 Task: For heading Calibri with Bold.  font size for heading24,  'Change the font style of data to'Bell MT.  and font size to 16,  Change the alignment of both headline & data to Align middle & Align Center.  In the sheet  analysisSalesPerformance_2023
Action: Mouse moved to (157, 126)
Screenshot: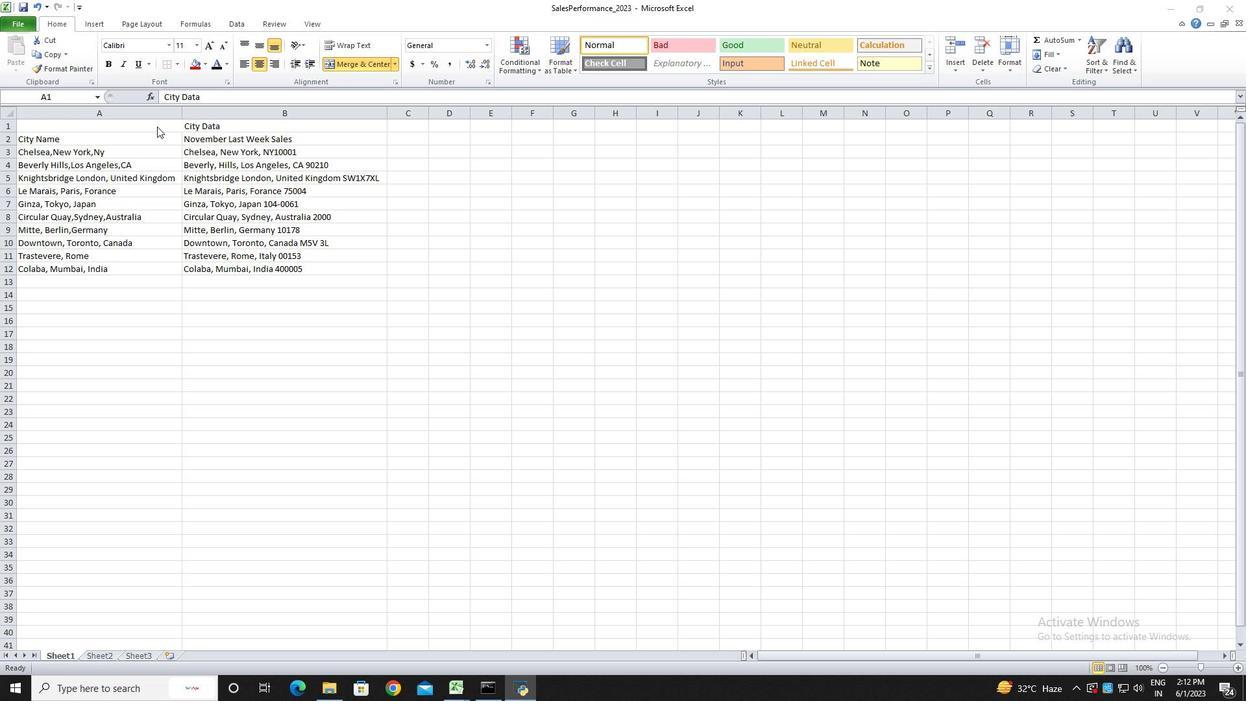 
Action: Mouse pressed left at (157, 126)
Screenshot: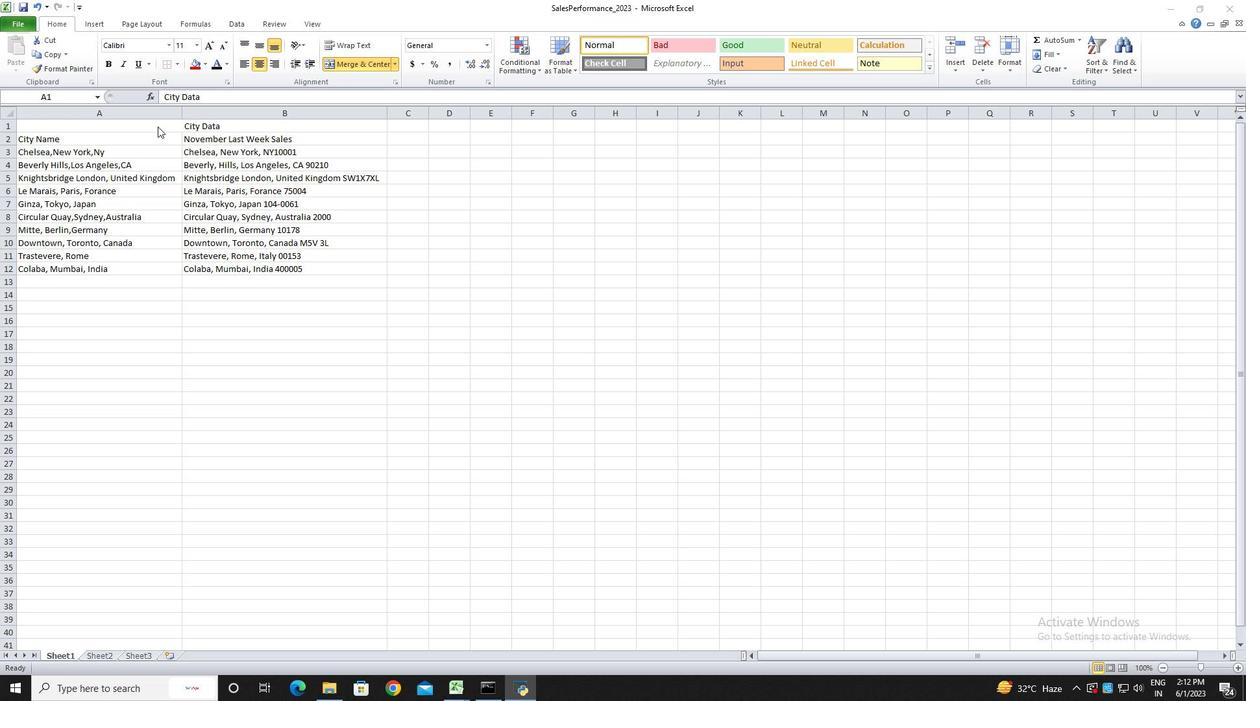 
Action: Mouse moved to (168, 46)
Screenshot: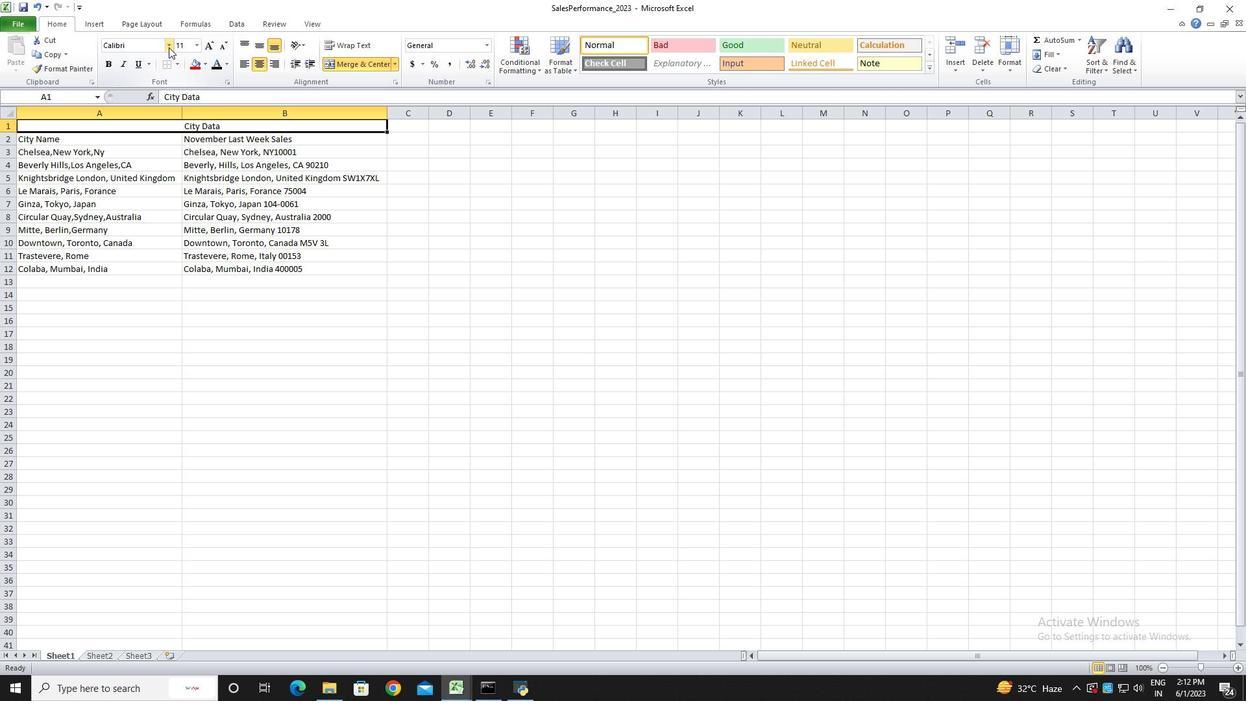 
Action: Mouse pressed left at (168, 46)
Screenshot: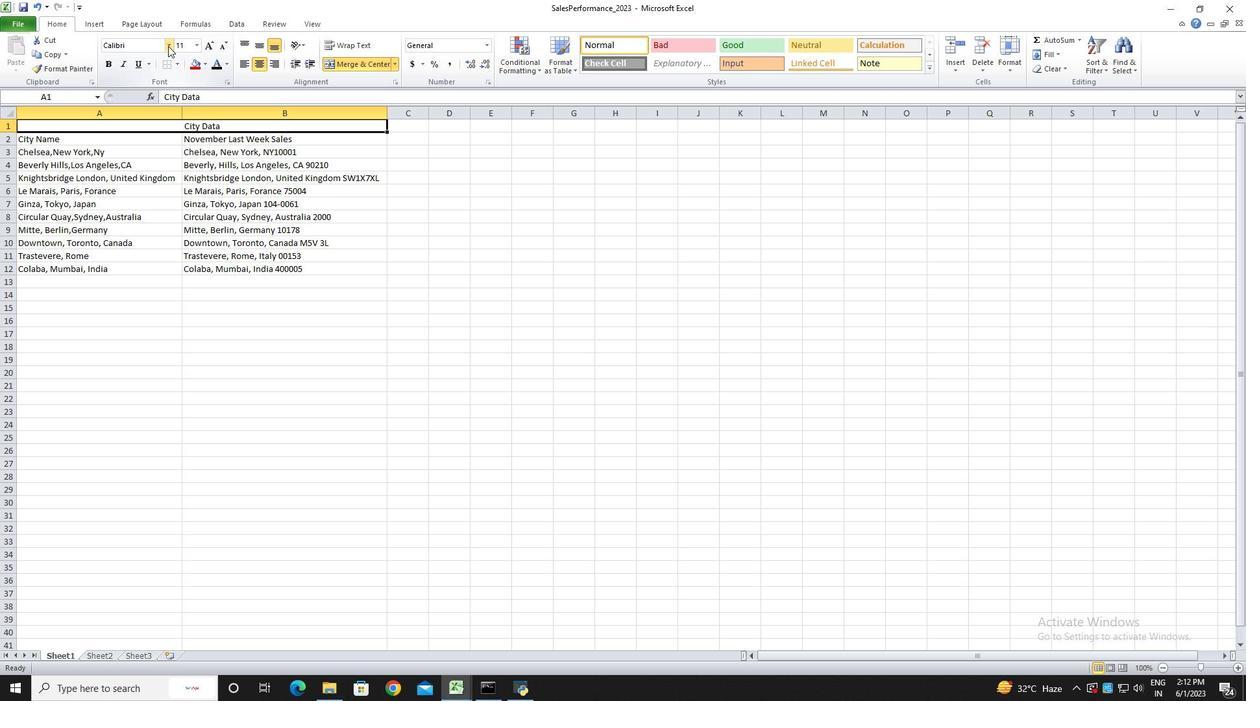 
Action: Mouse moved to (159, 95)
Screenshot: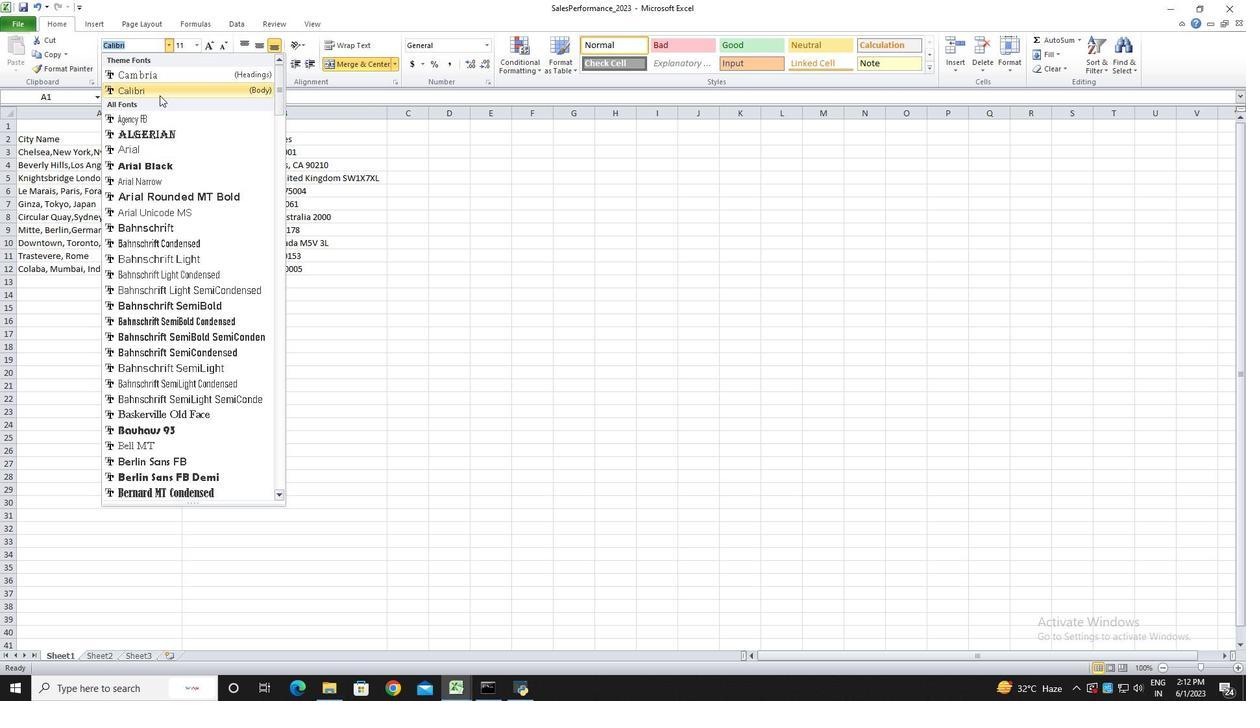 
Action: Mouse pressed left at (159, 95)
Screenshot: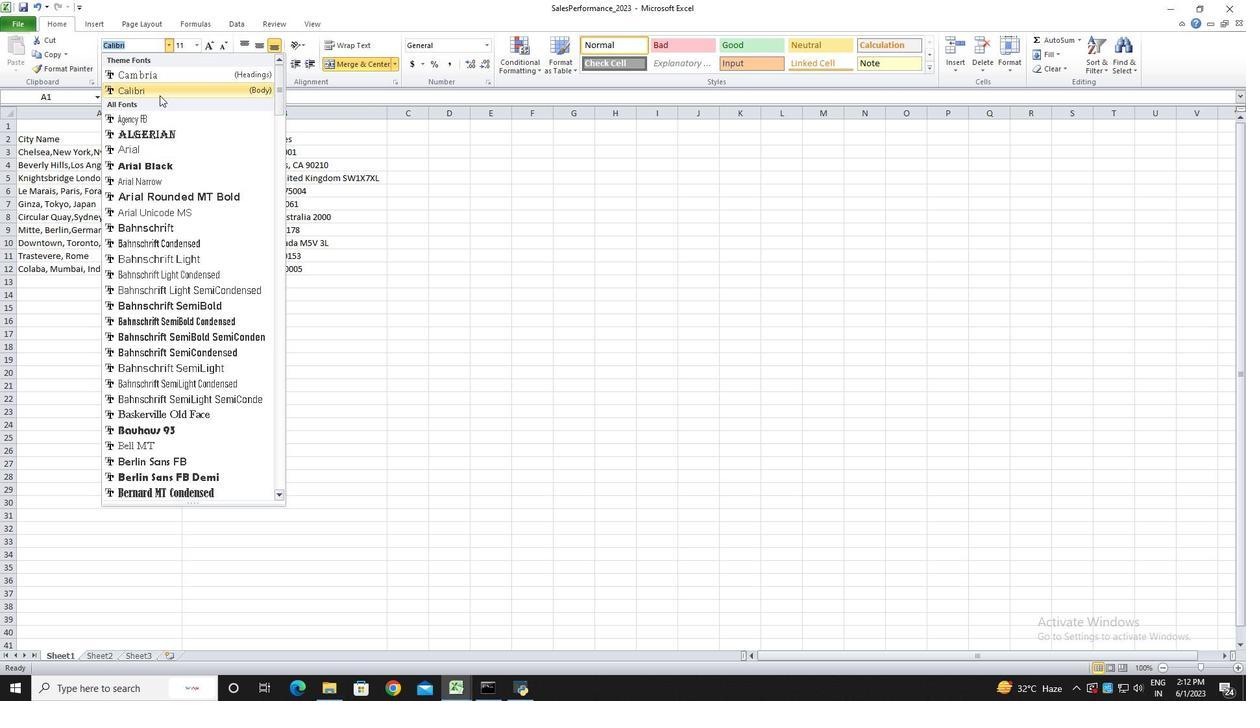 
Action: Mouse moved to (110, 66)
Screenshot: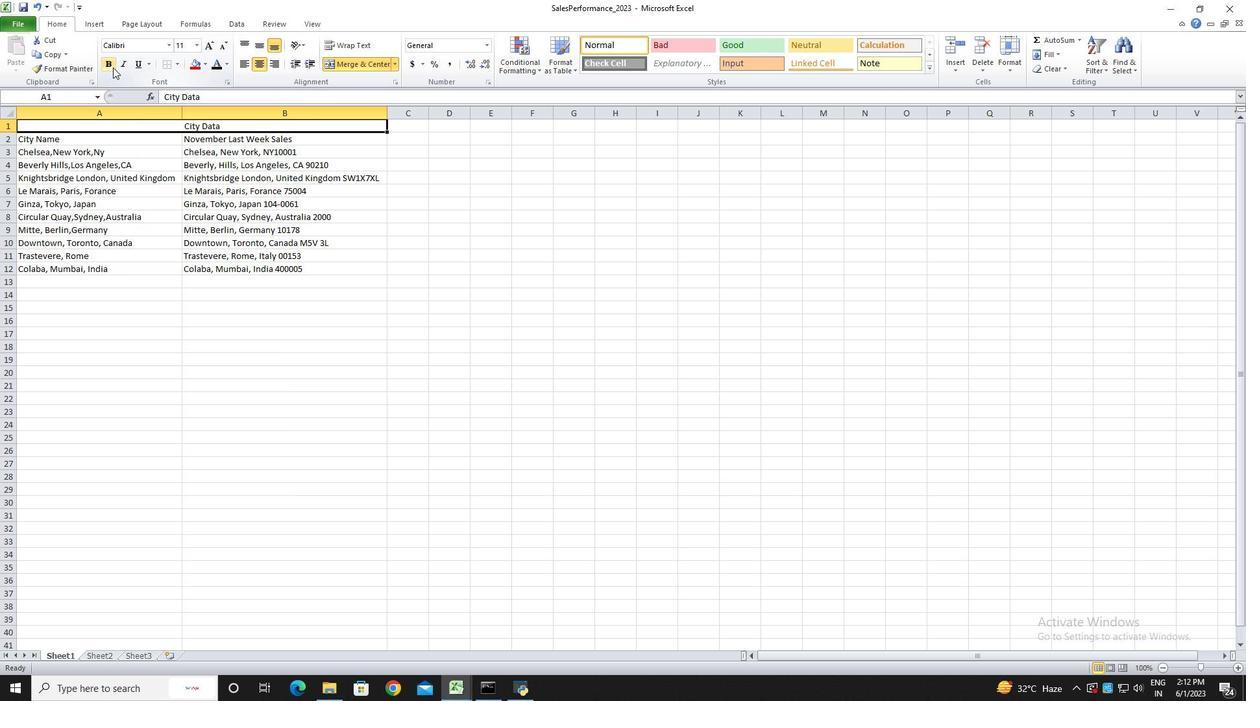 
Action: Mouse pressed left at (110, 66)
Screenshot: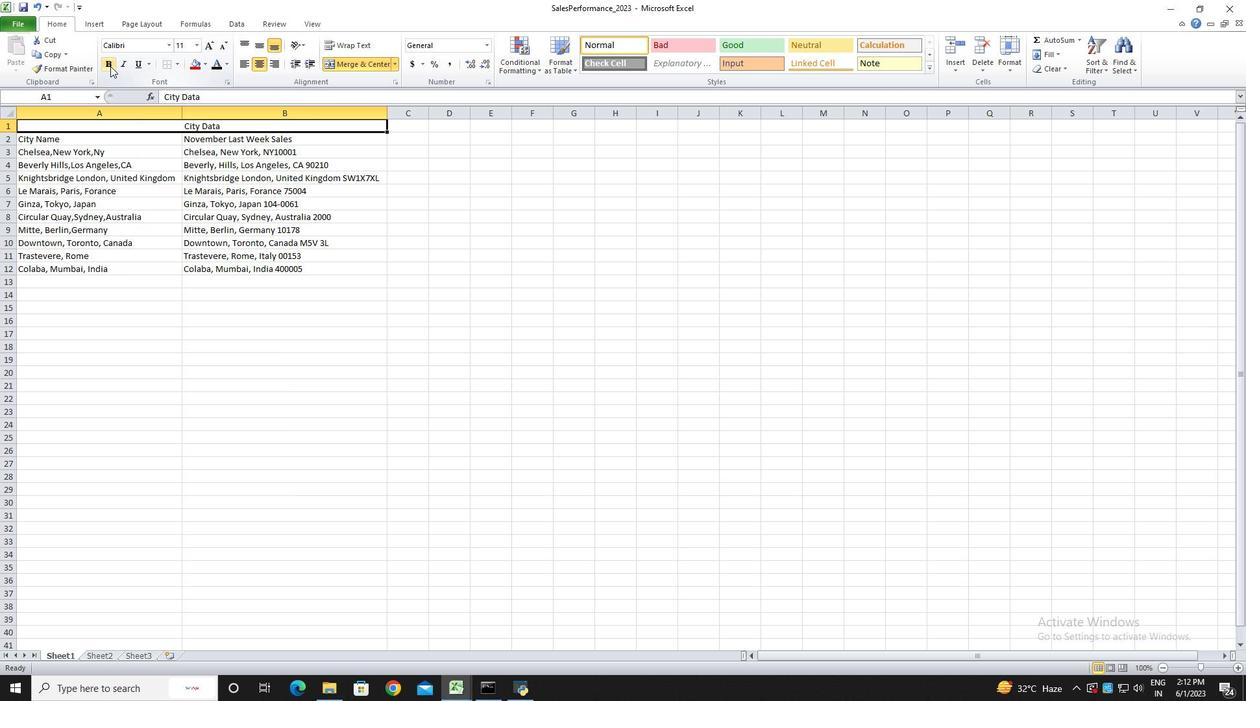 
Action: Mouse moved to (213, 44)
Screenshot: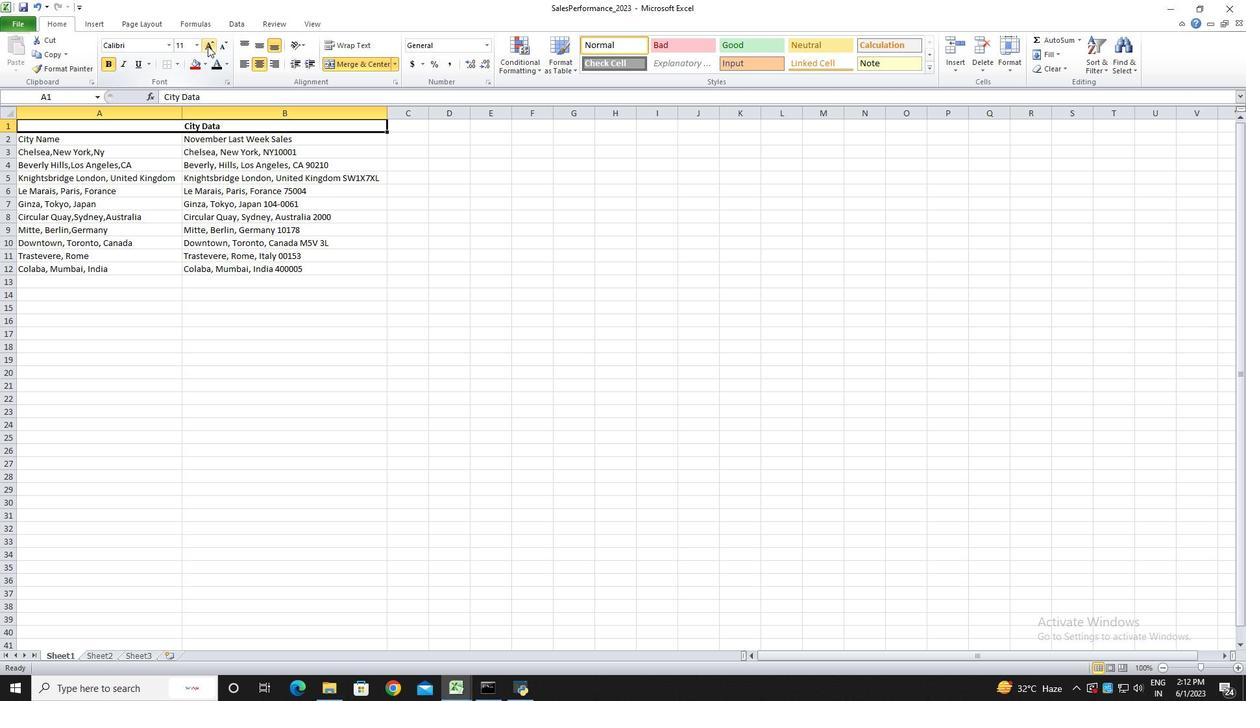 
Action: Mouse pressed left at (213, 44)
Screenshot: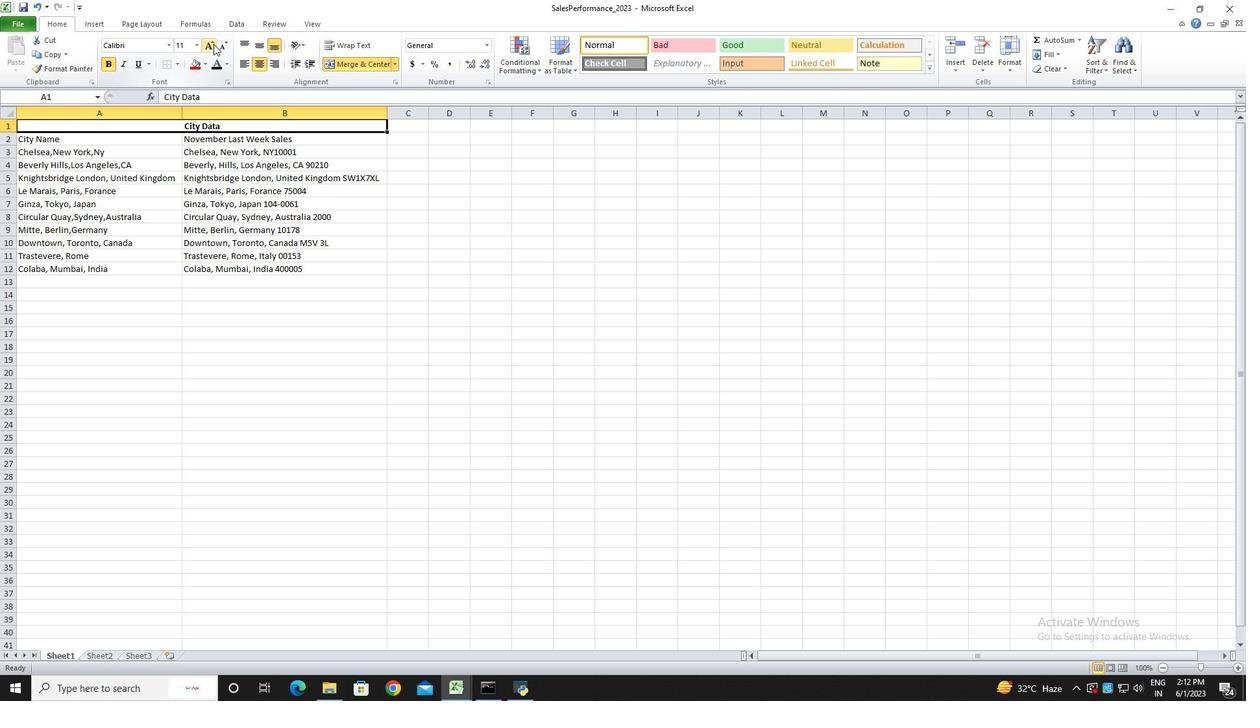 
Action: Mouse pressed left at (213, 44)
Screenshot: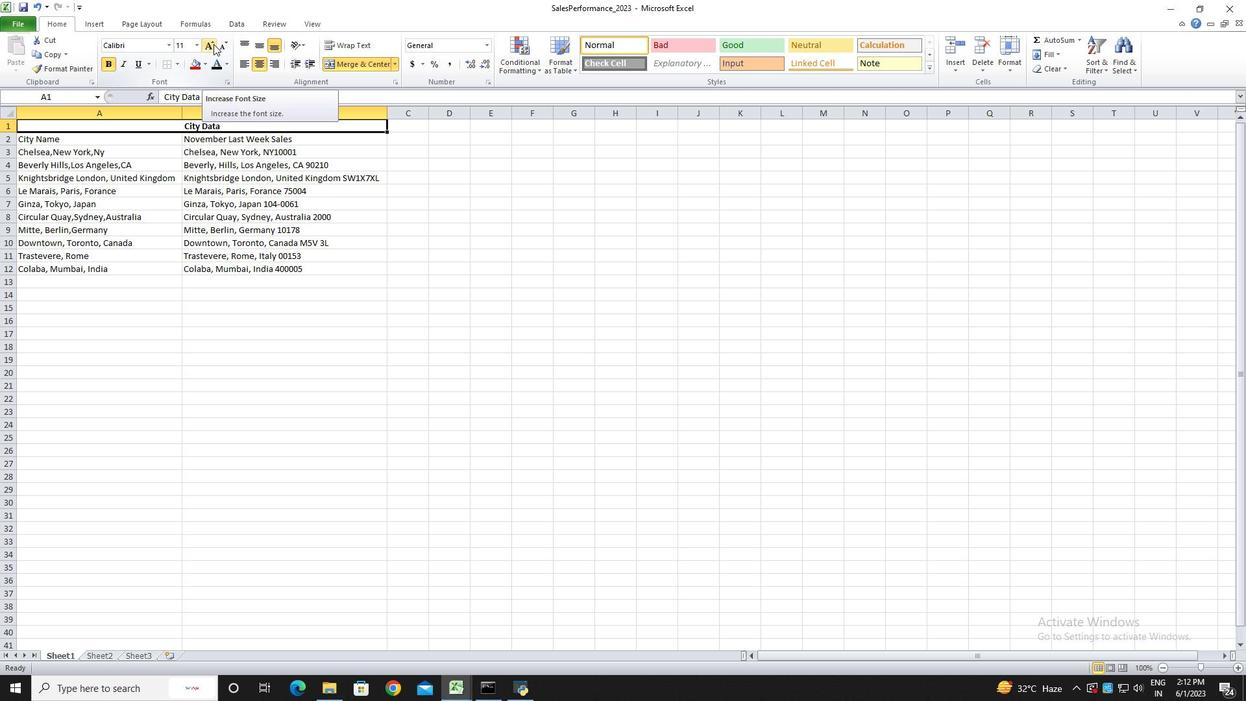 
Action: Mouse pressed left at (213, 44)
Screenshot: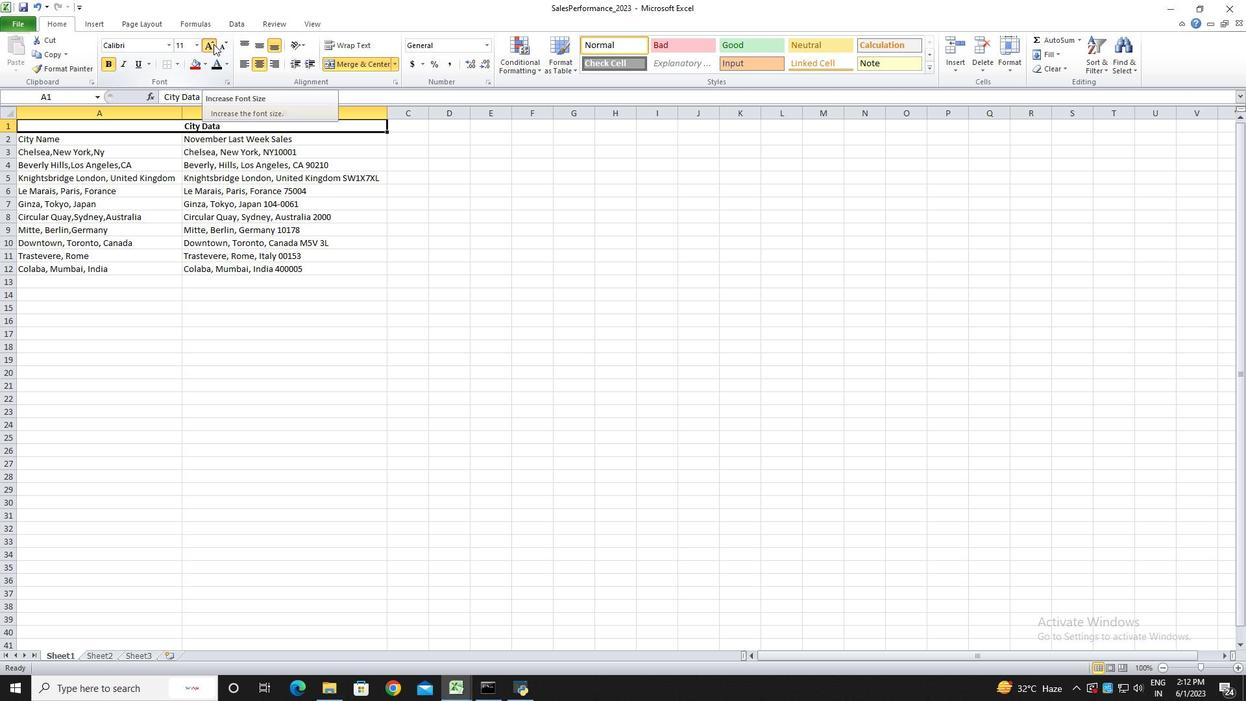 
Action: Mouse pressed left at (213, 44)
Screenshot: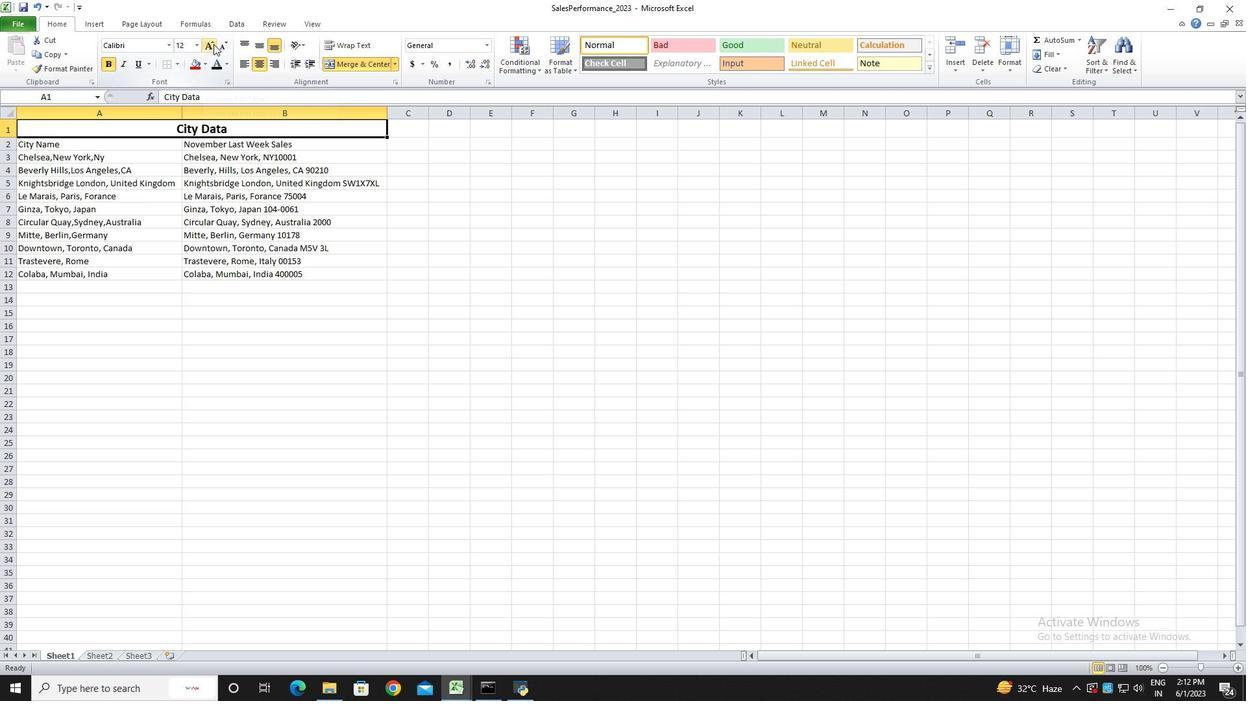 
Action: Mouse pressed left at (213, 44)
Screenshot: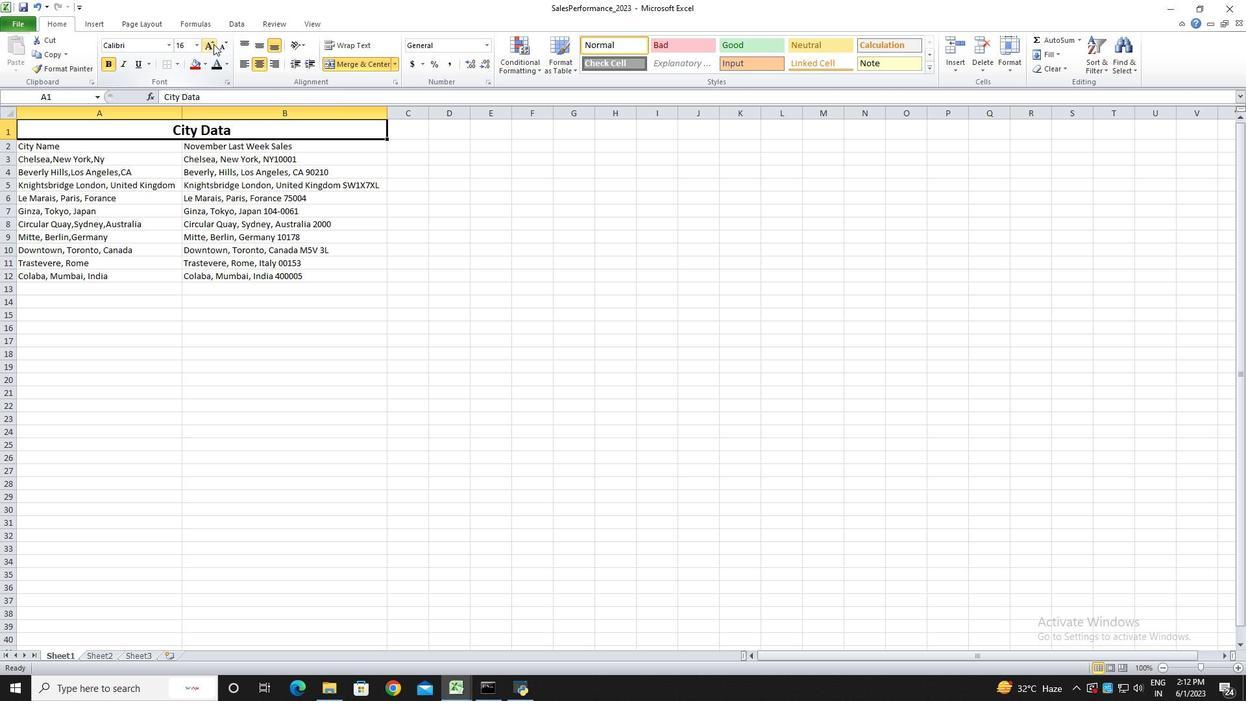
Action: Mouse pressed left at (213, 44)
Screenshot: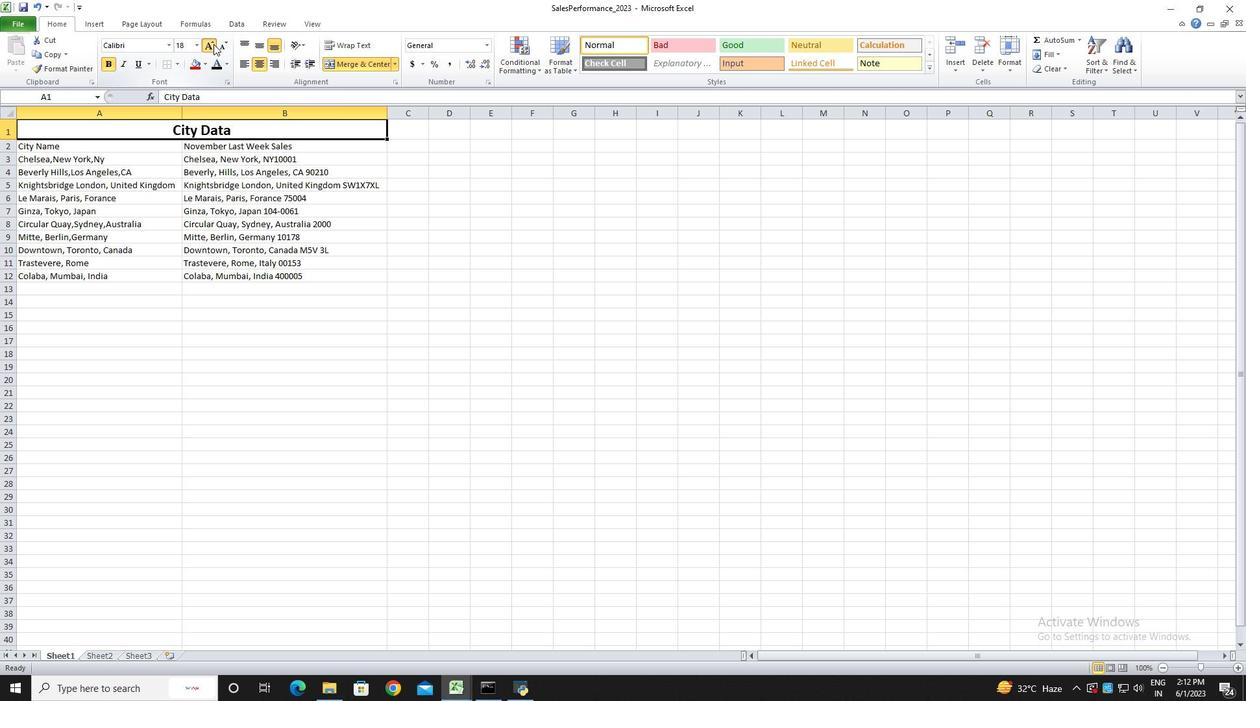 
Action: Mouse pressed left at (213, 44)
Screenshot: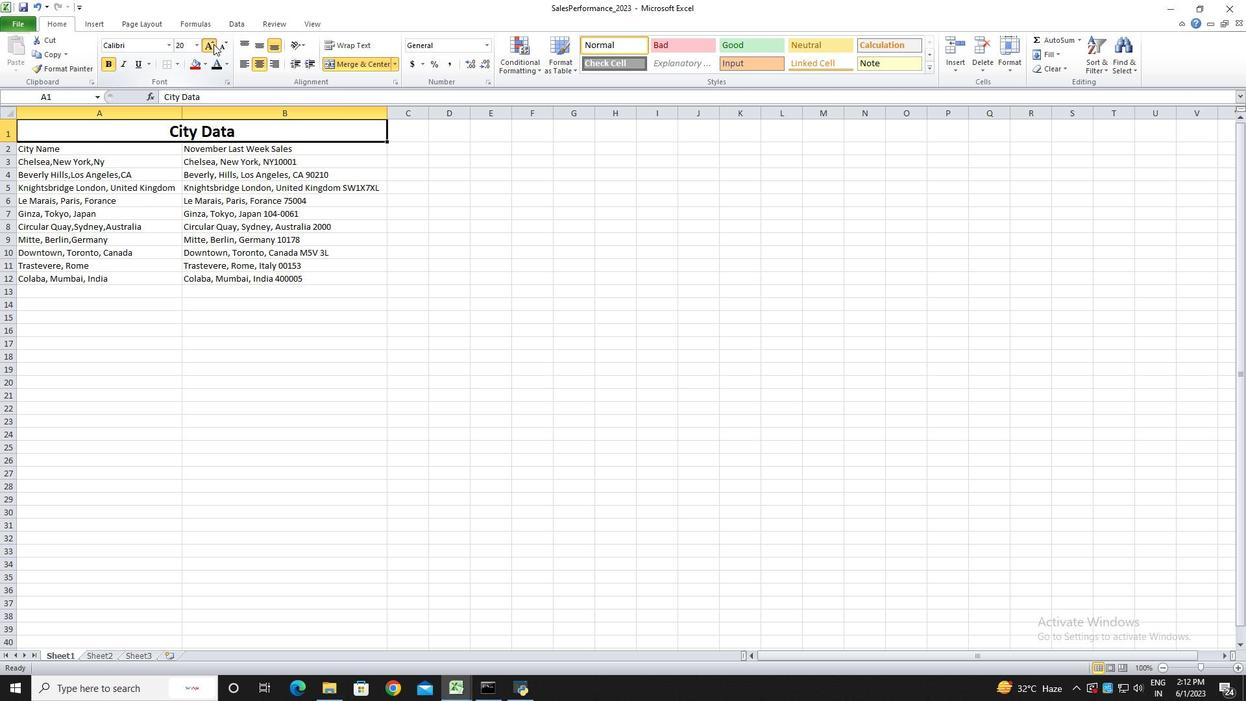 
Action: Mouse moved to (79, 155)
Screenshot: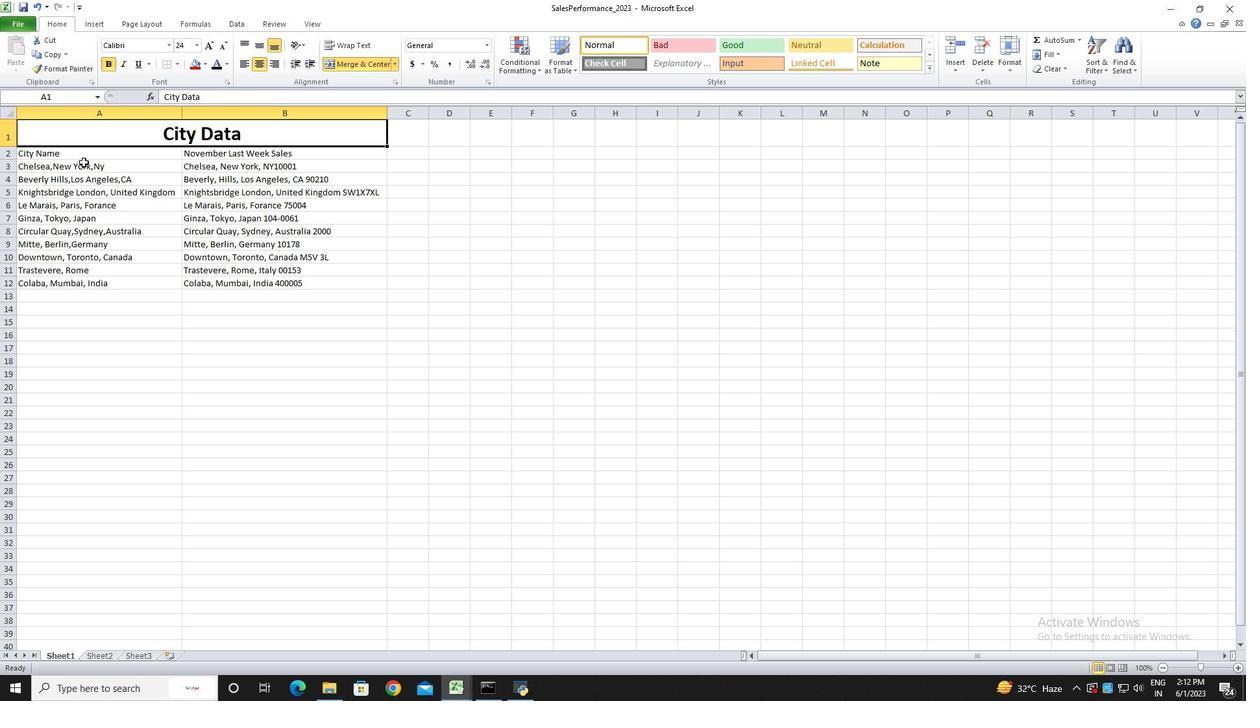 
Action: Mouse pressed left at (79, 155)
Screenshot: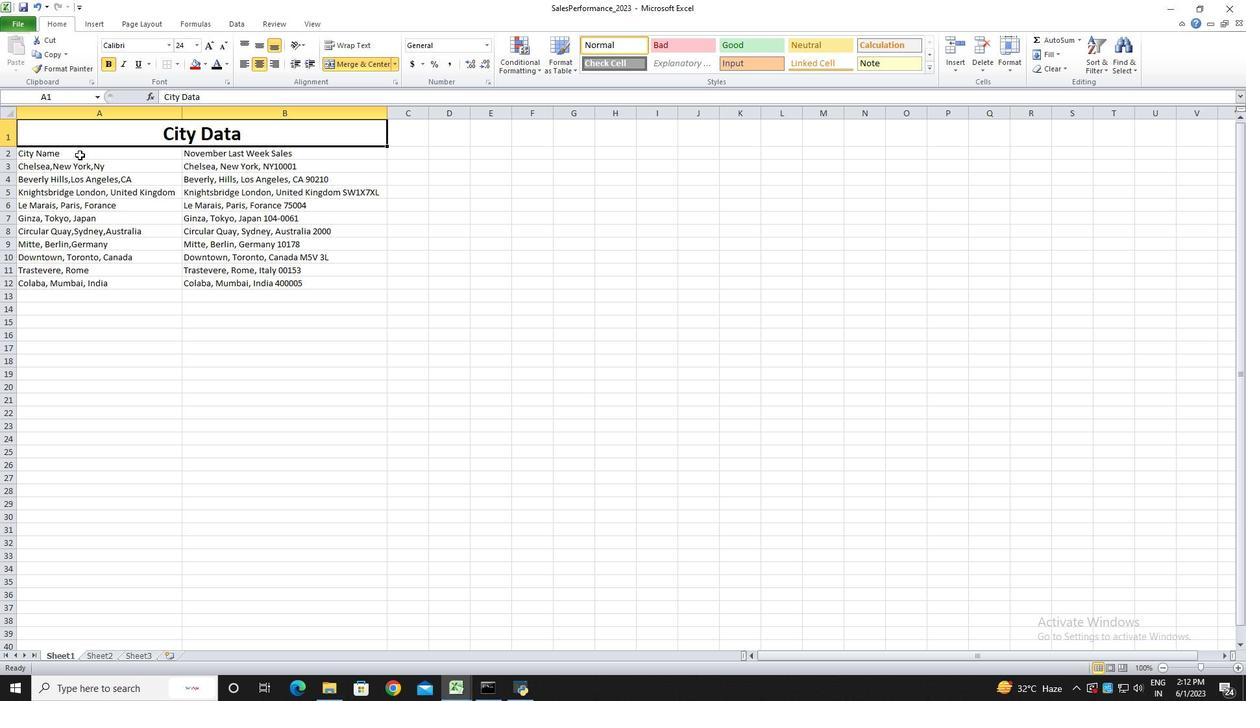 
Action: Mouse moved to (83, 152)
Screenshot: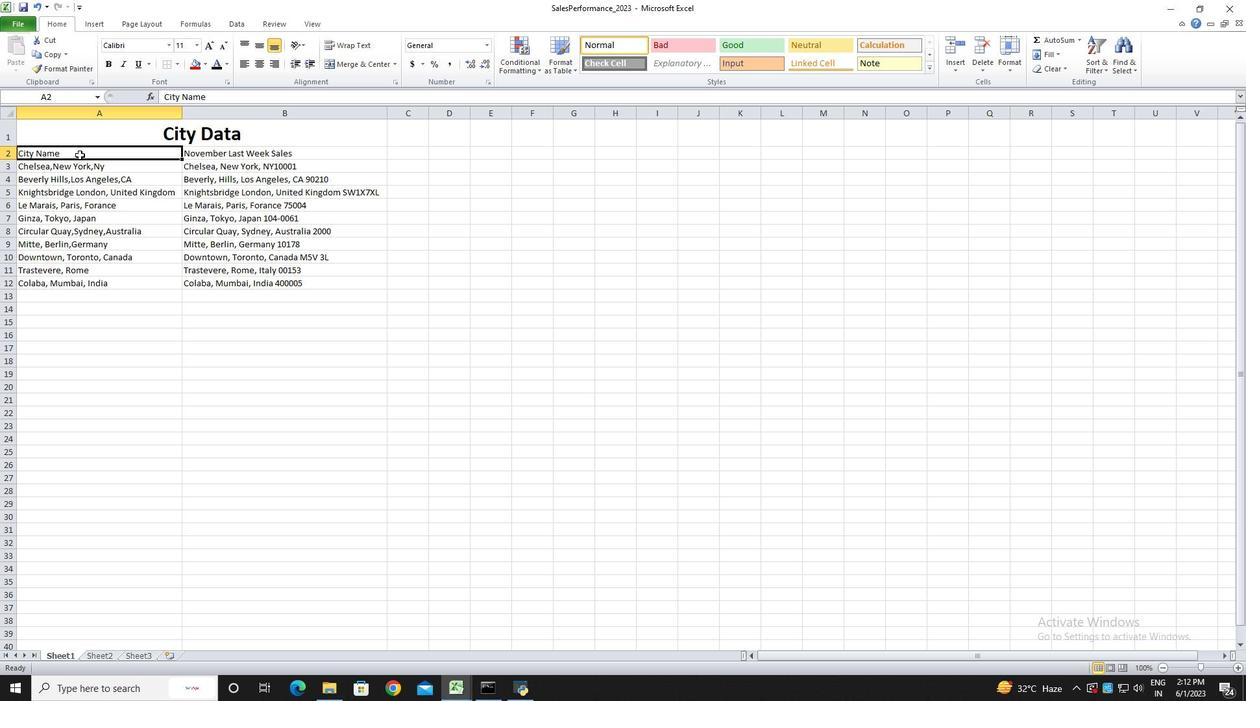 
Action: Mouse pressed left at (83, 152)
Screenshot: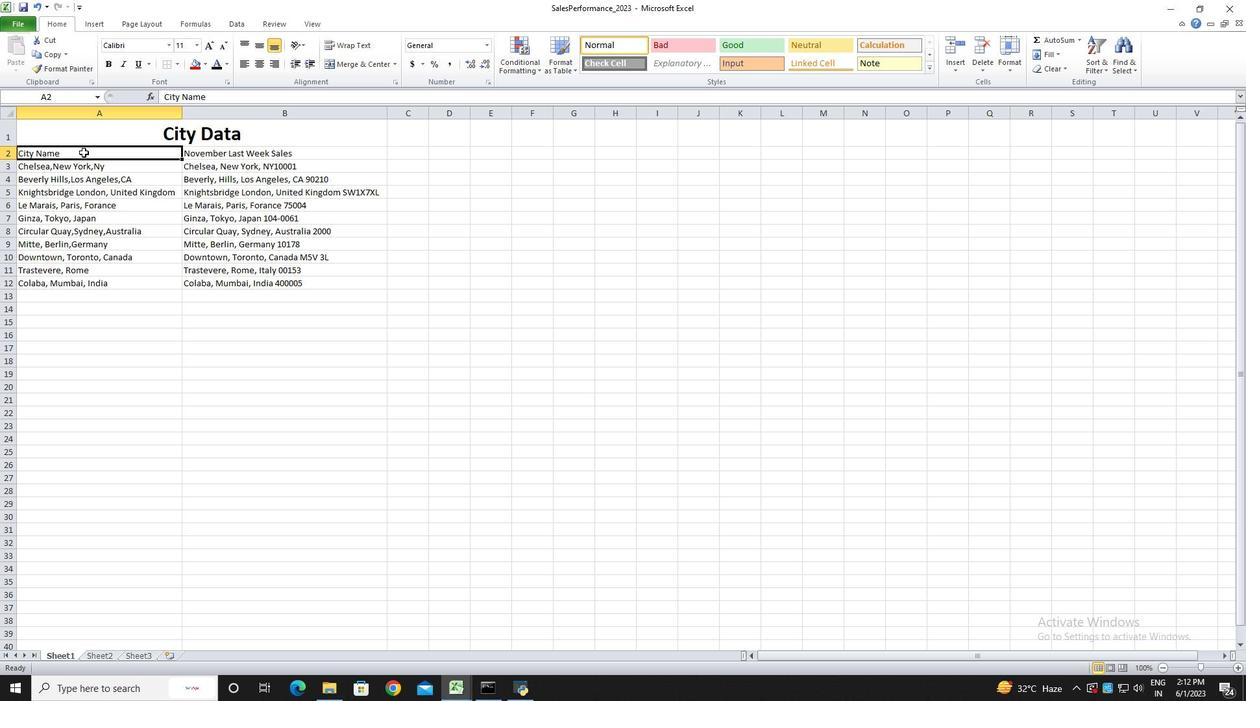 
Action: Mouse moved to (170, 44)
Screenshot: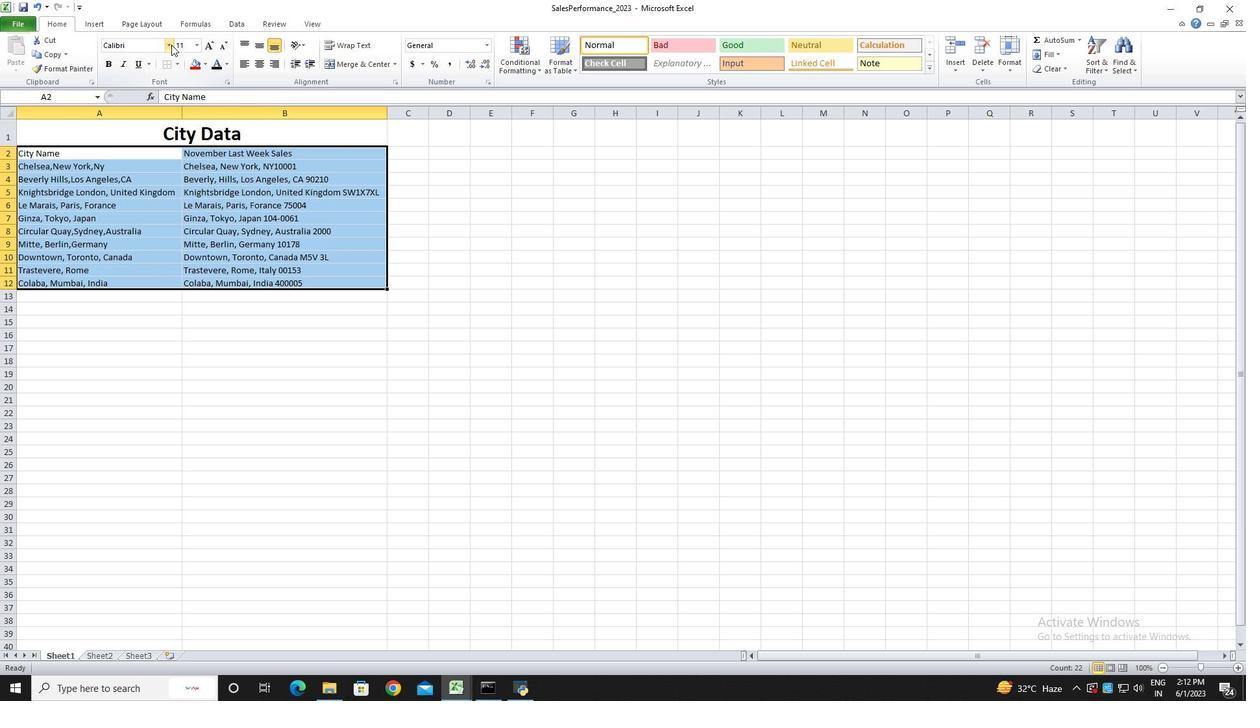 
Action: Mouse pressed left at (170, 44)
Screenshot: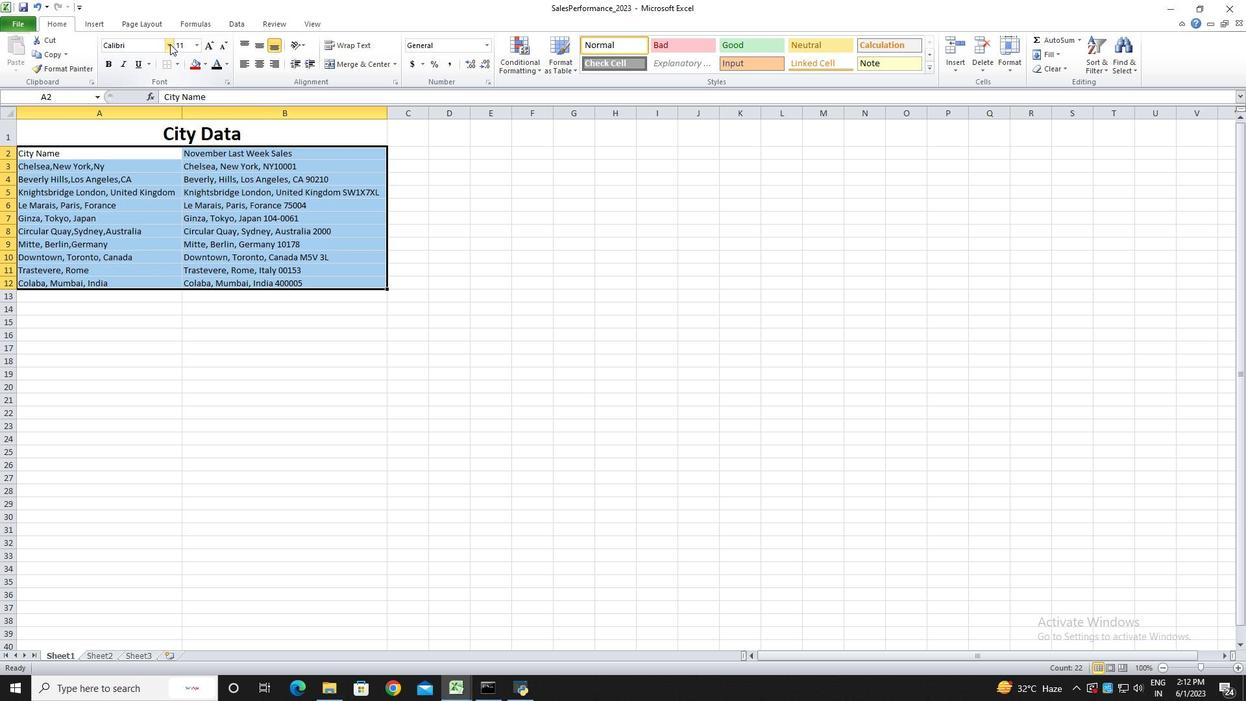 
Action: Mouse moved to (135, 442)
Screenshot: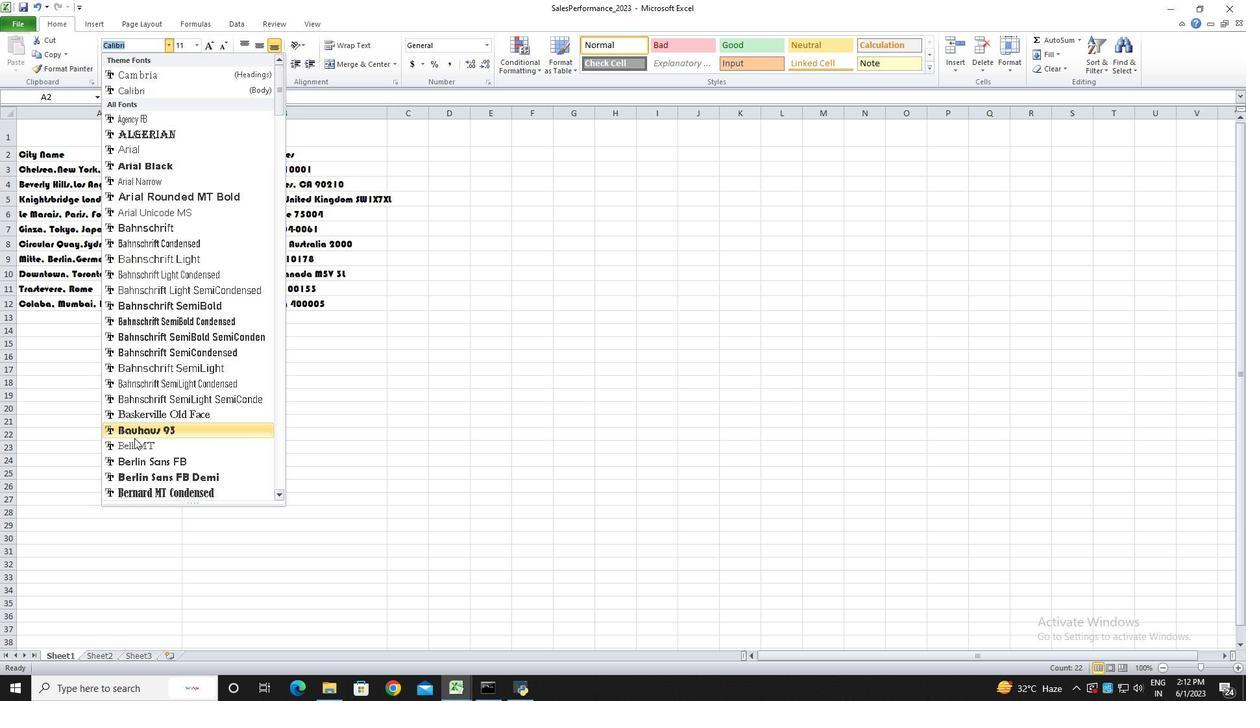 
Action: Mouse pressed left at (135, 442)
Screenshot: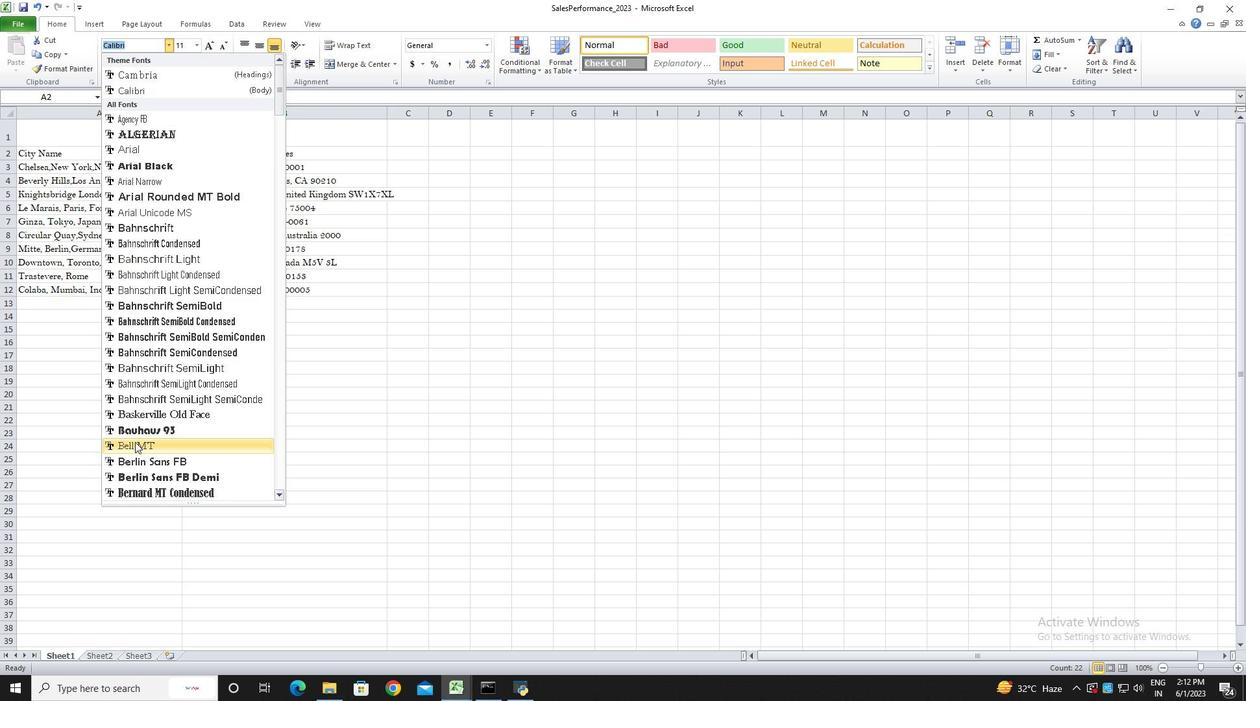 
Action: Mouse moved to (214, 42)
Screenshot: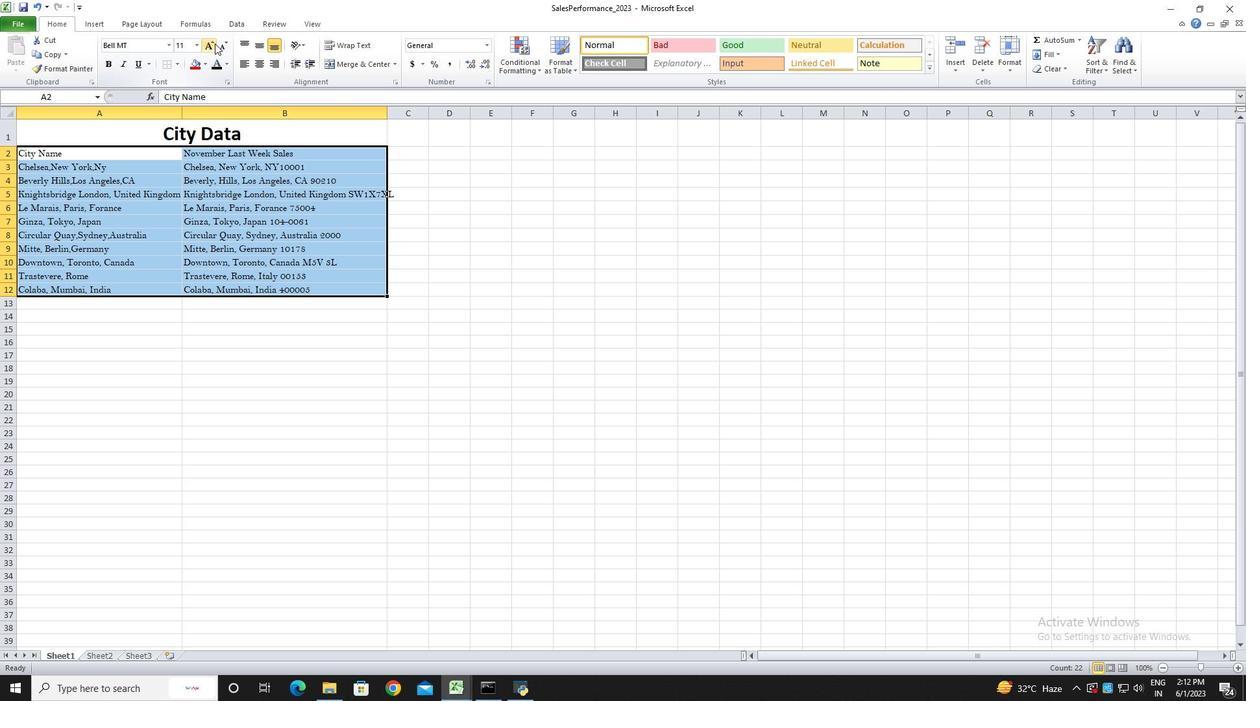 
Action: Mouse pressed left at (214, 42)
Screenshot: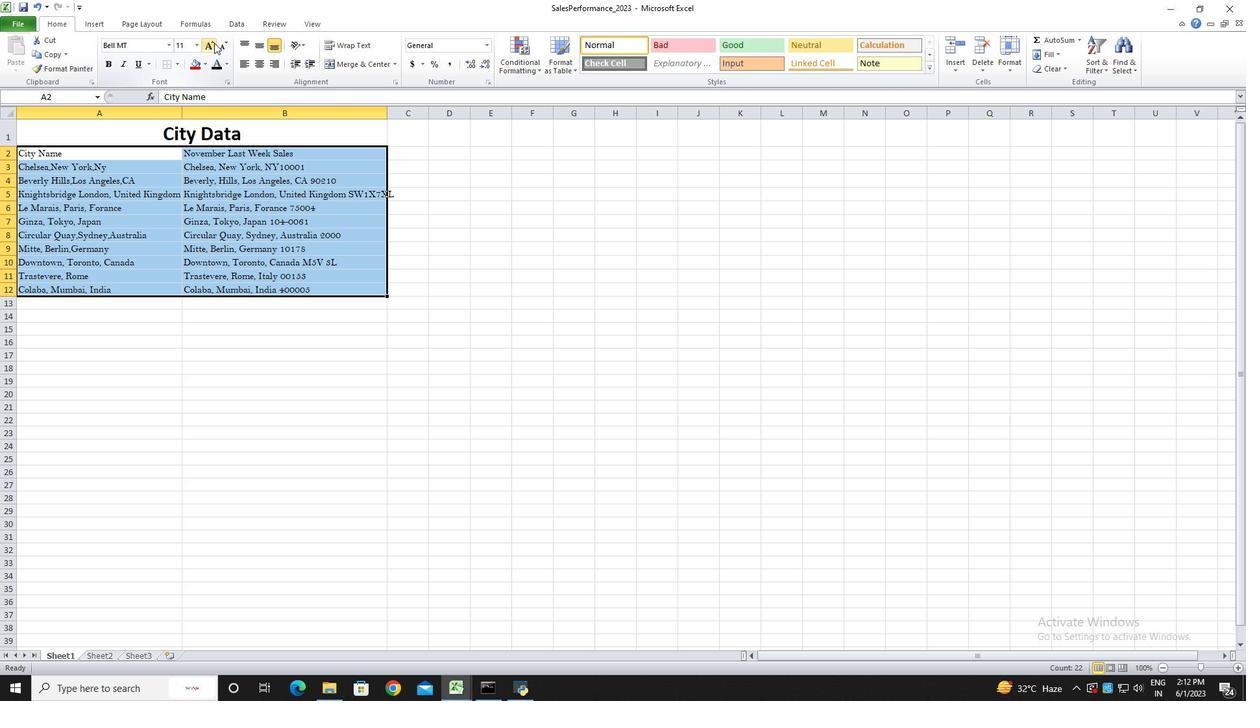 
Action: Mouse pressed left at (214, 42)
Screenshot: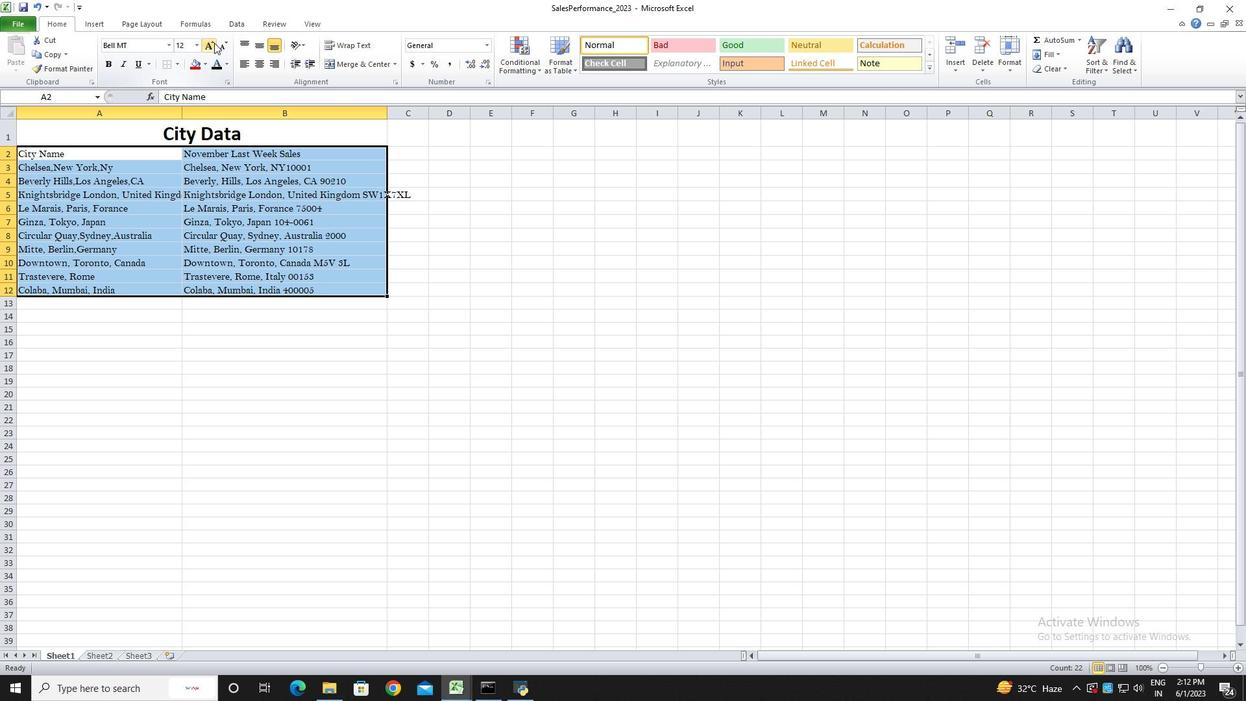 
Action: Mouse pressed left at (214, 42)
Screenshot: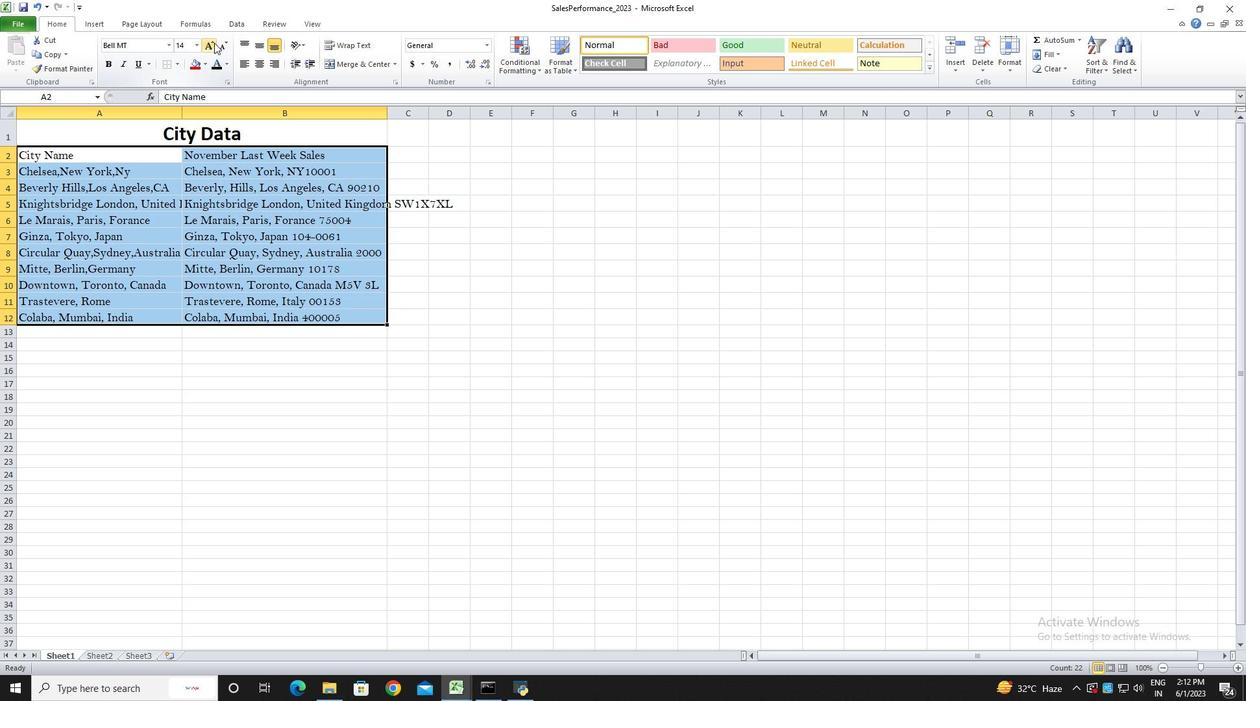 
Action: Mouse moved to (407, 392)
Screenshot: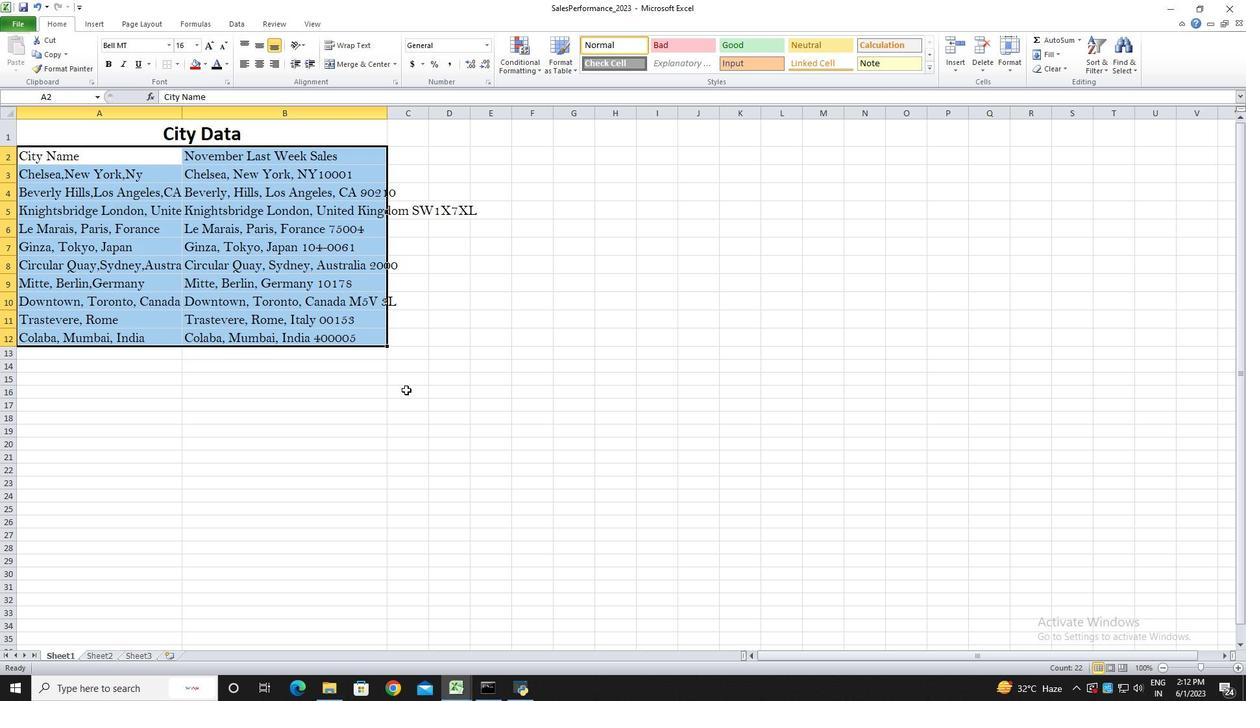 
Action: Mouse pressed left at (407, 392)
Screenshot: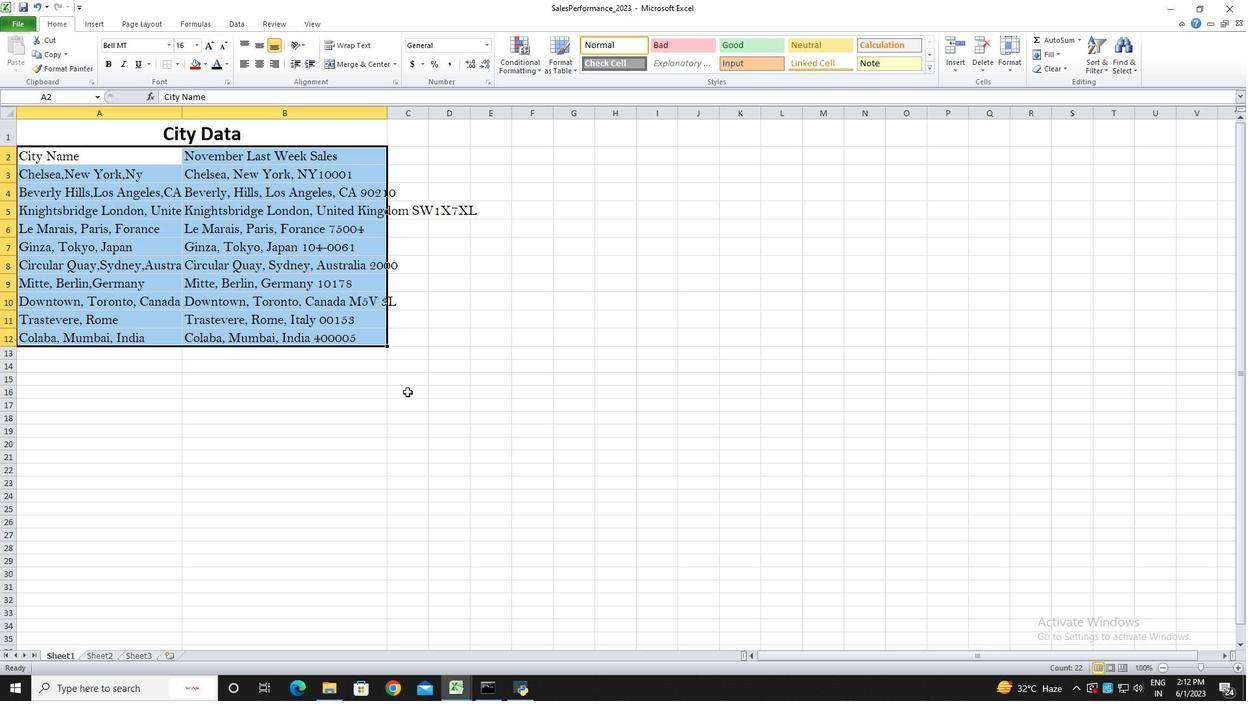 
Action: Mouse moved to (185, 111)
Screenshot: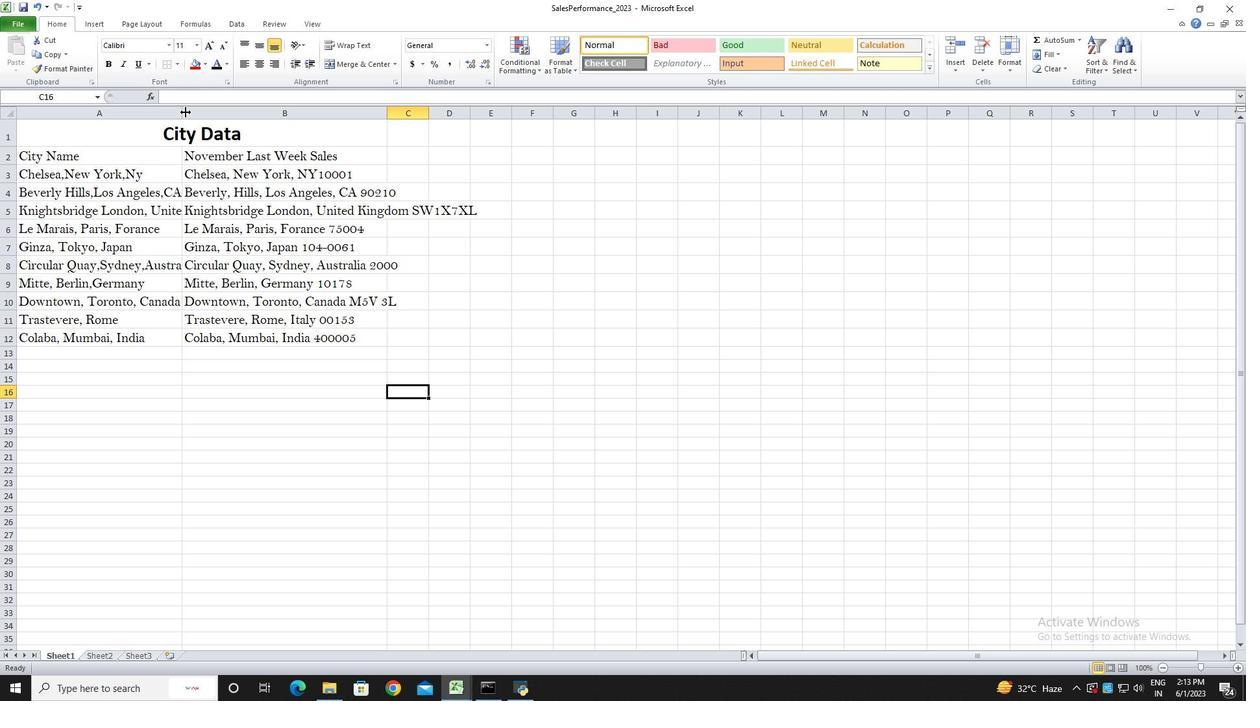 
Action: Mouse pressed left at (185, 111)
Screenshot: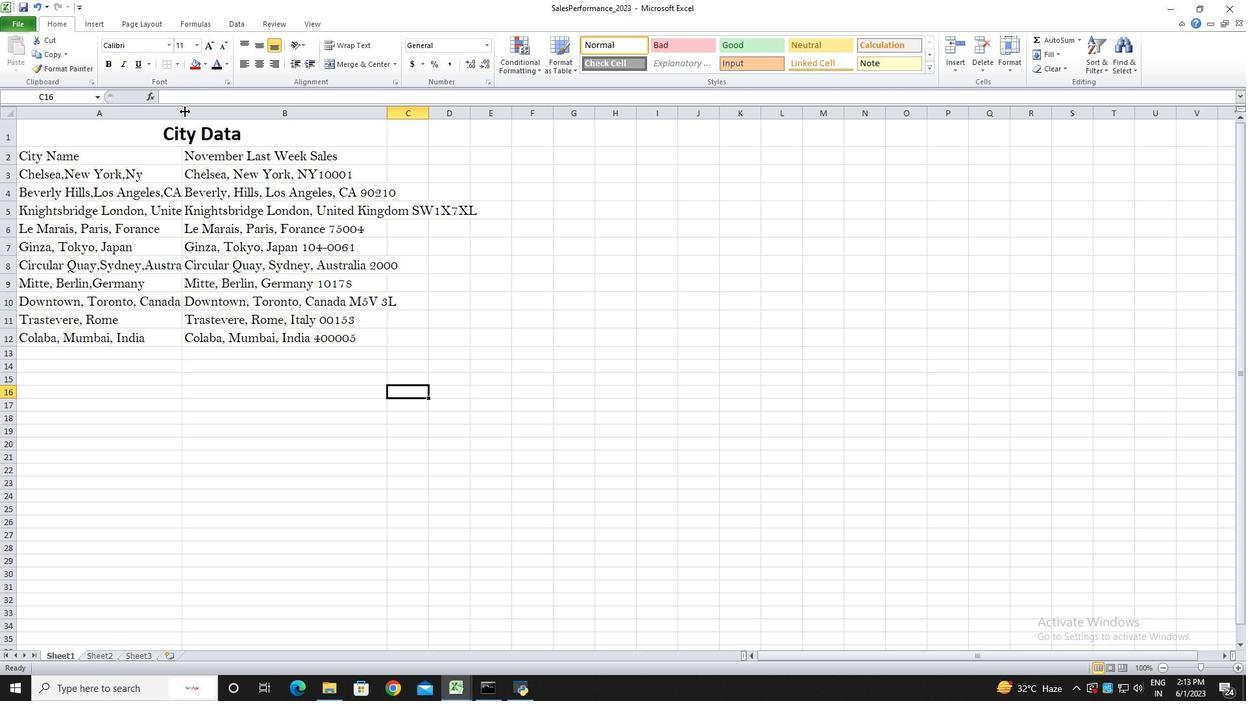 
Action: Mouse pressed left at (185, 111)
Screenshot: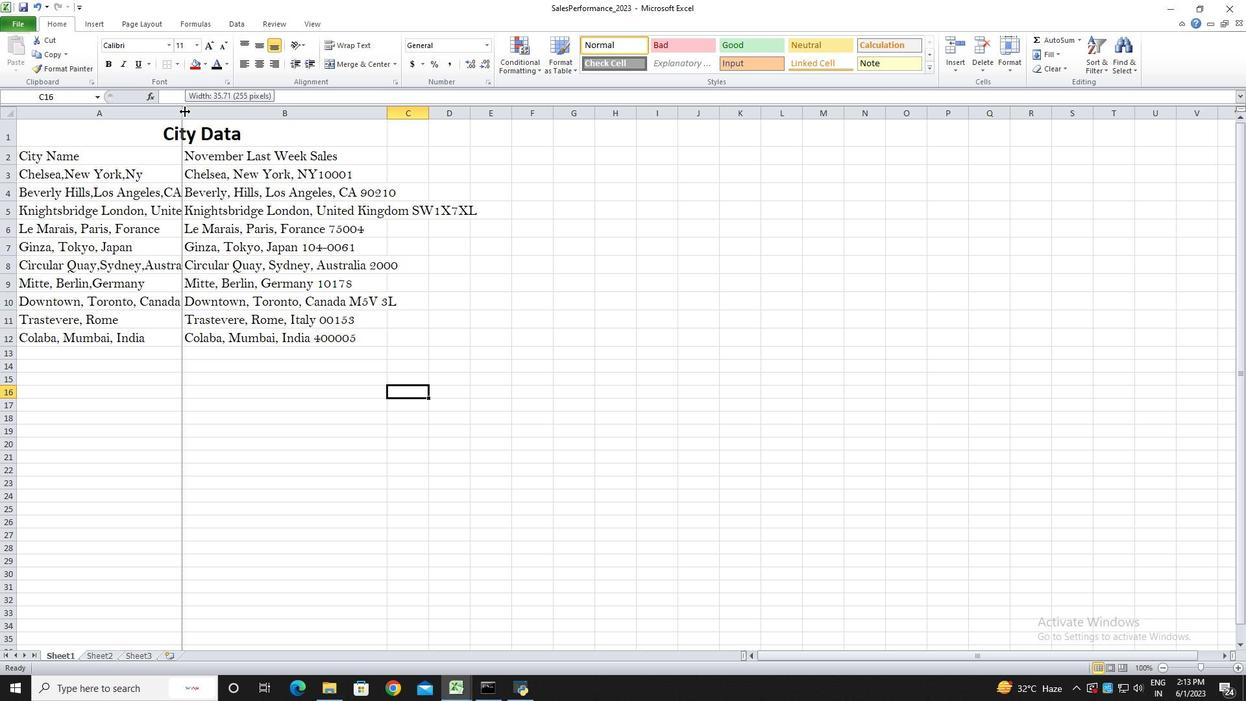 
Action: Mouse moved to (458, 112)
Screenshot: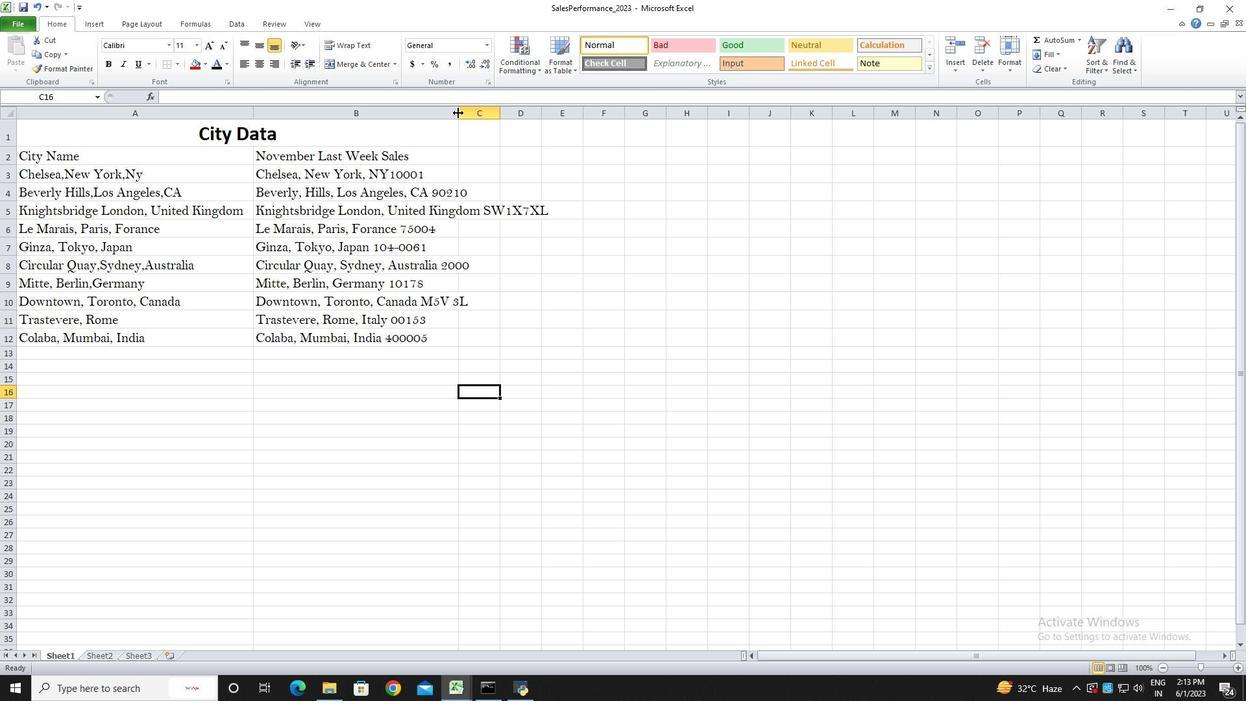 
Action: Mouse pressed left at (458, 112)
Screenshot: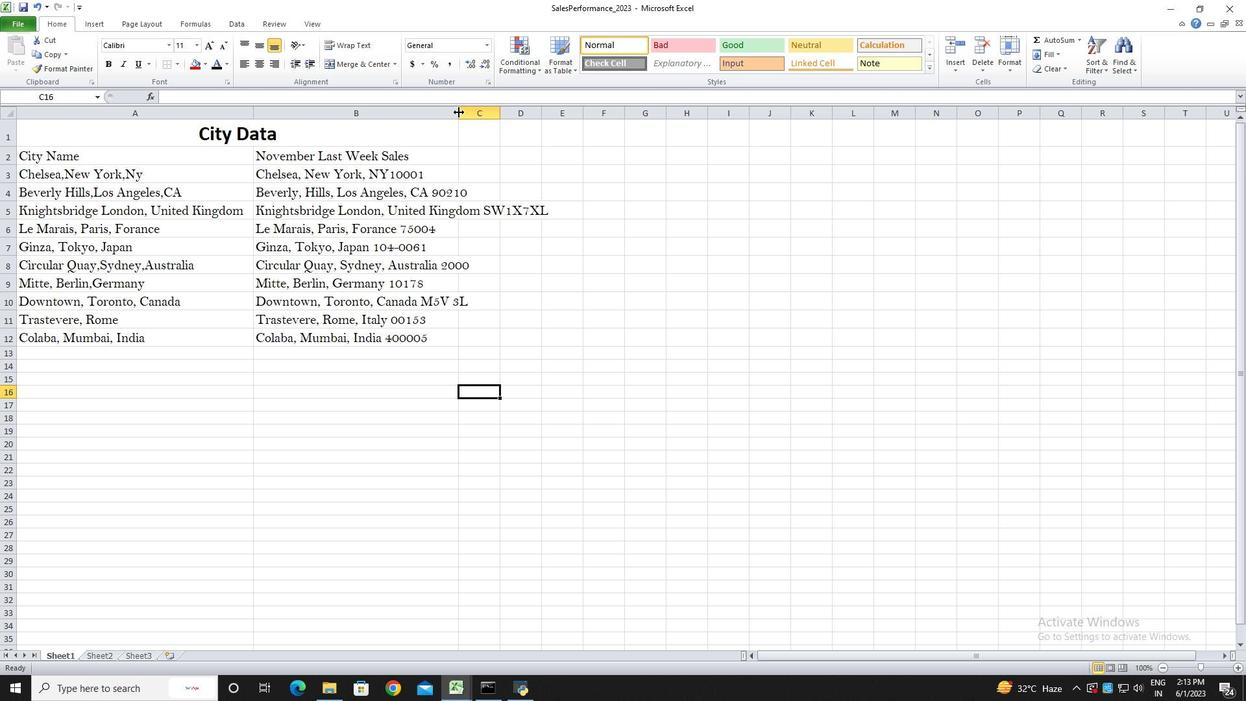 
Action: Mouse pressed left at (458, 112)
Screenshot: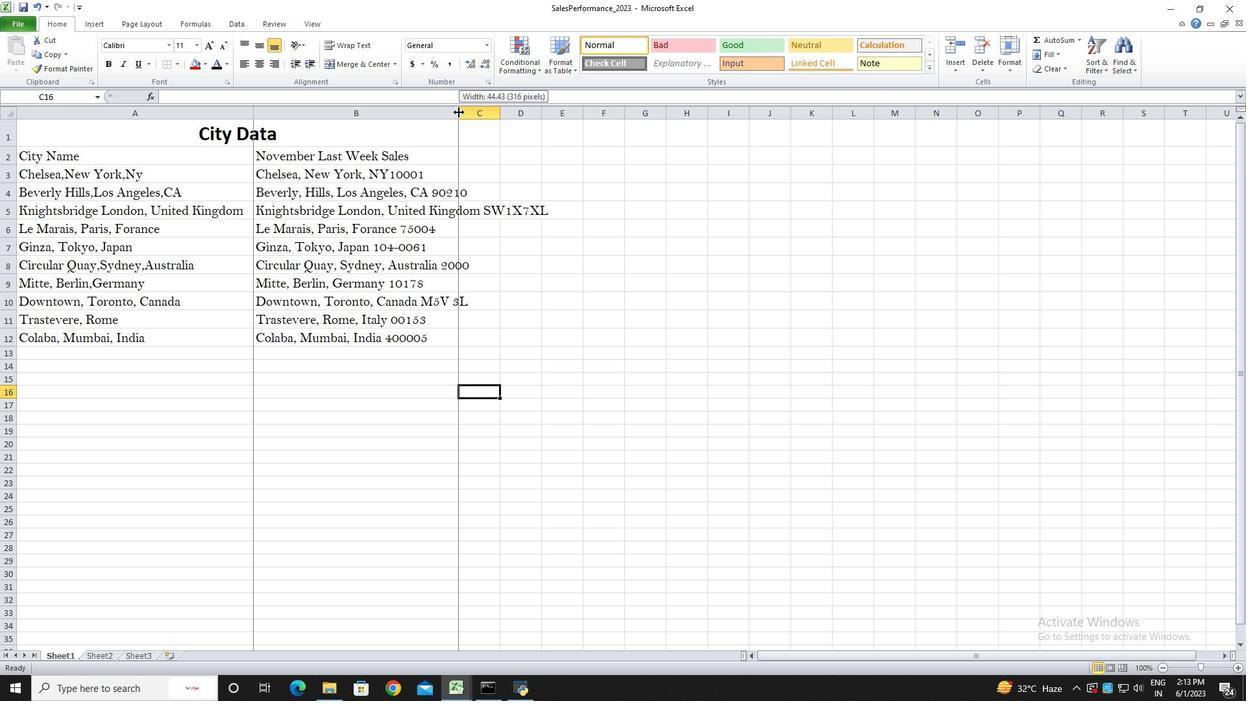
Action: Mouse moved to (120, 134)
Screenshot: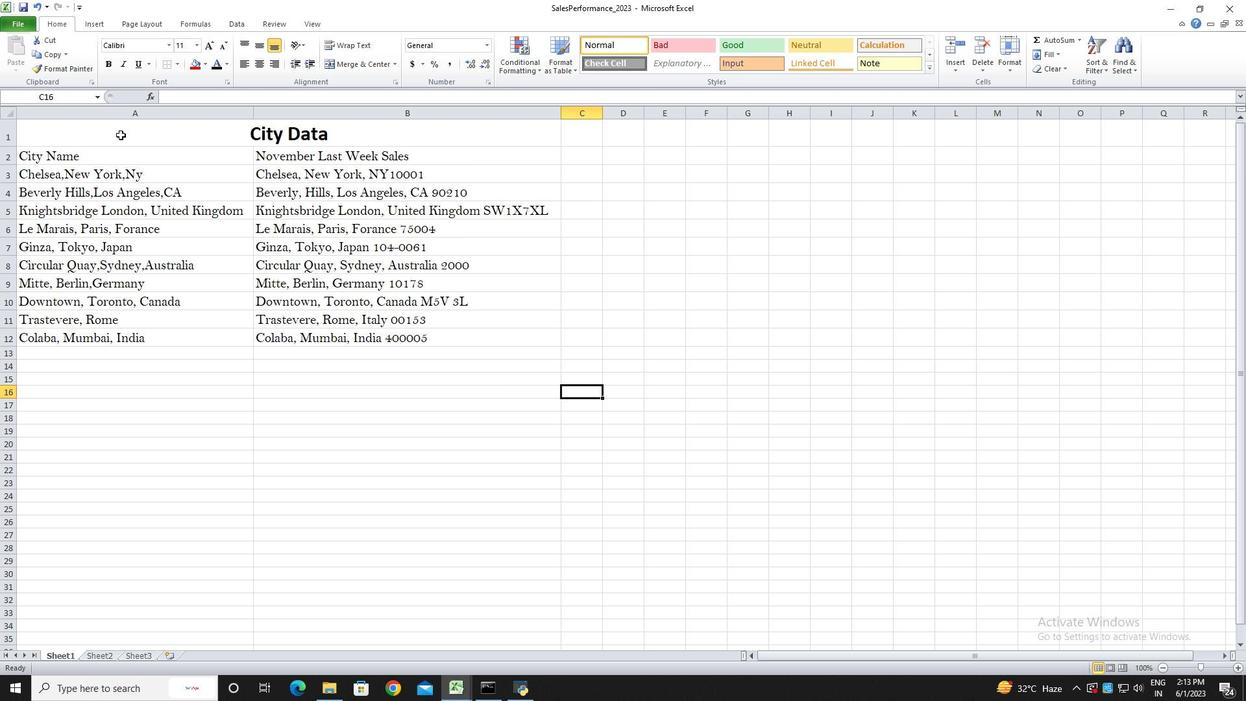 
Action: Mouse pressed left at (120, 134)
Screenshot: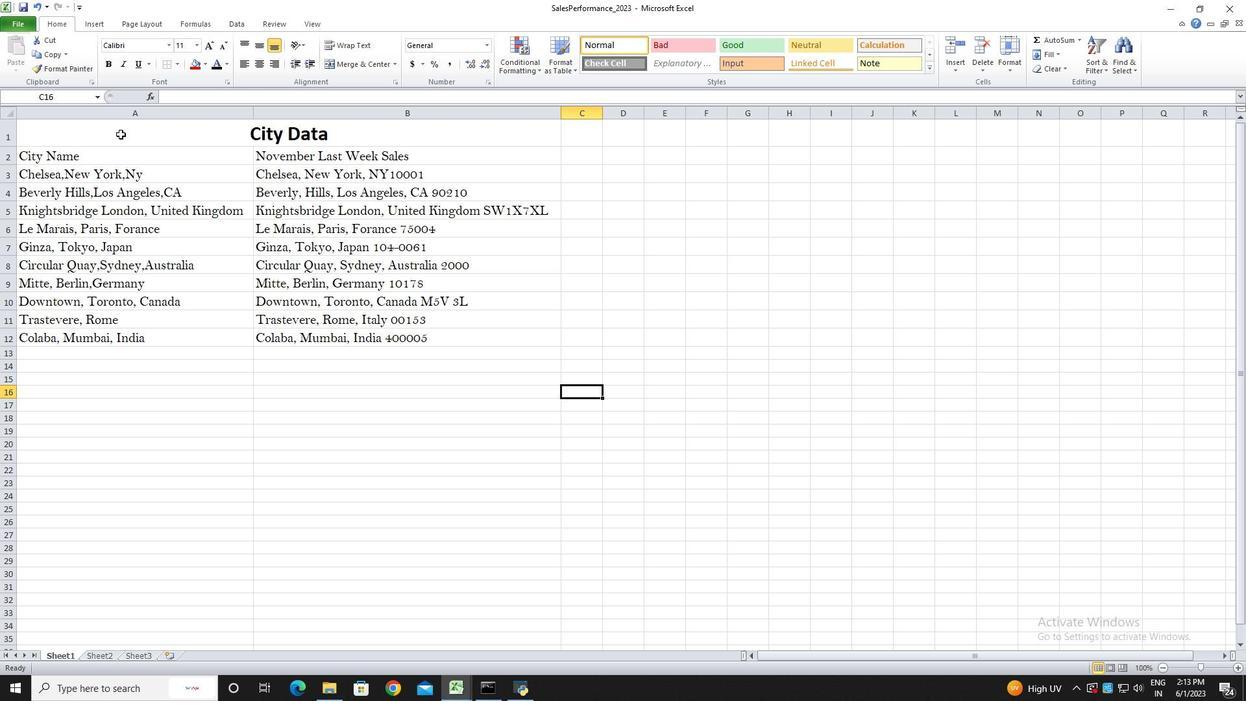 
Action: Mouse pressed left at (120, 134)
Screenshot: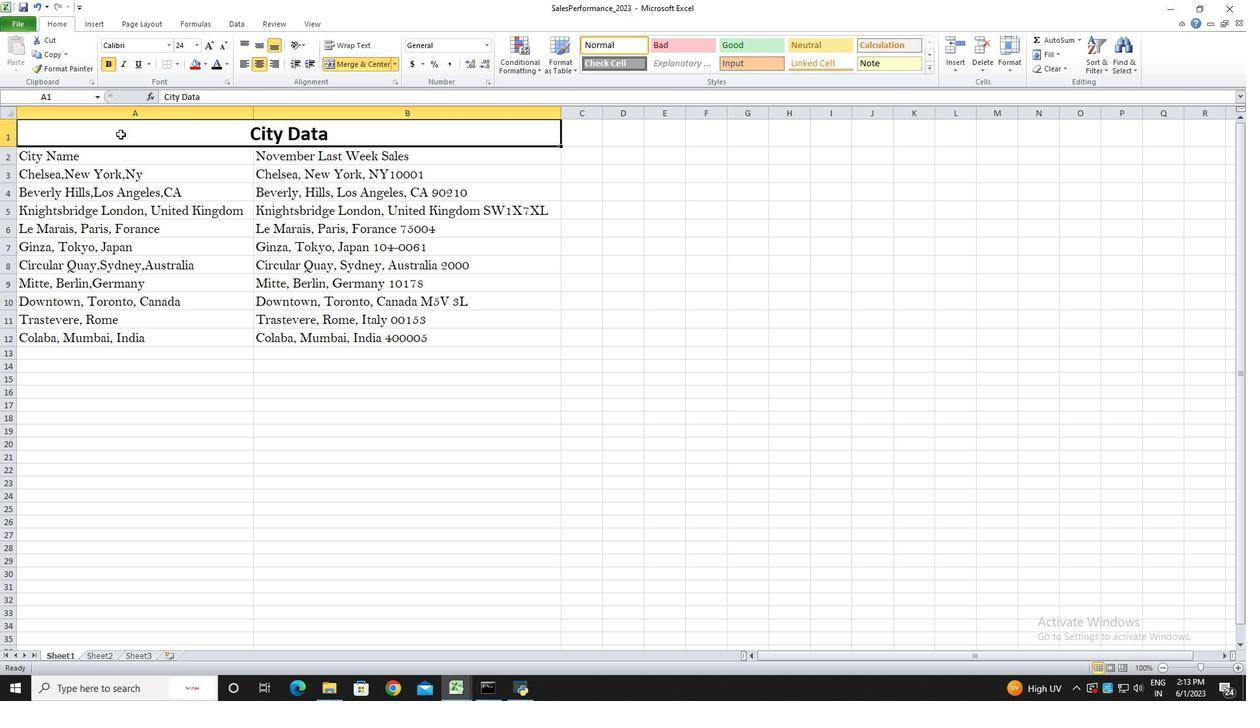
Action: Mouse moved to (257, 44)
Screenshot: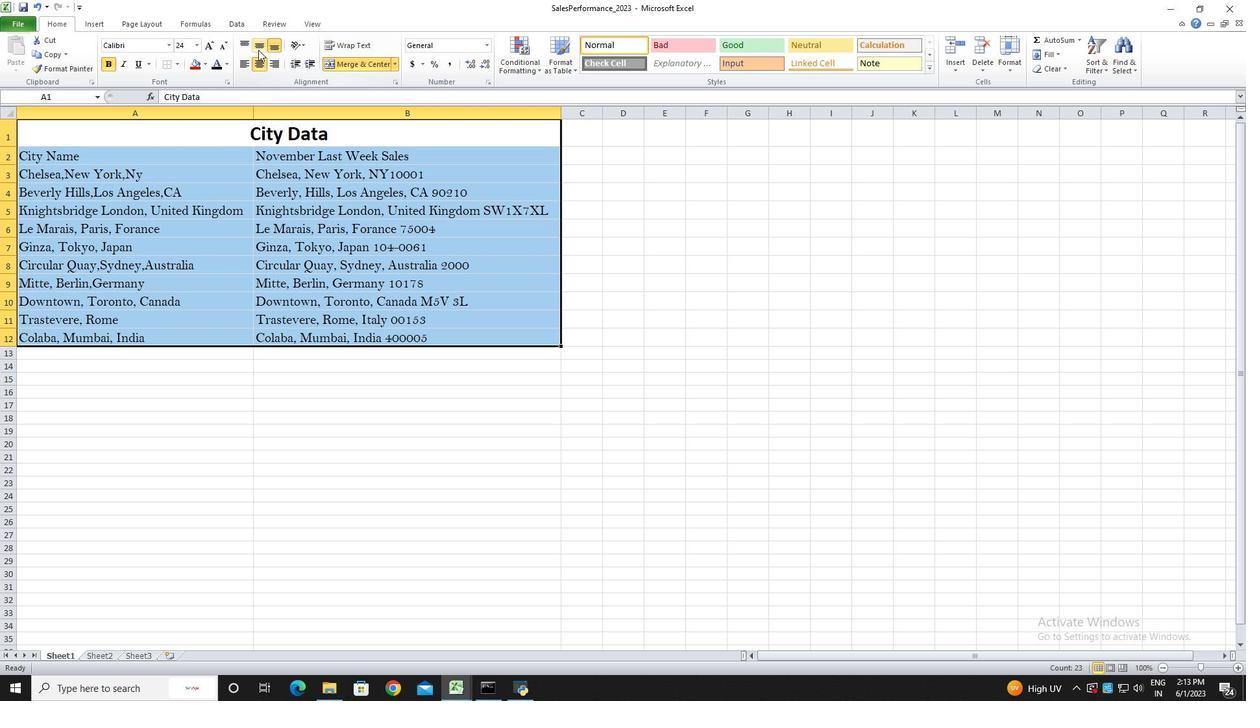 
Action: Mouse pressed left at (257, 44)
Screenshot: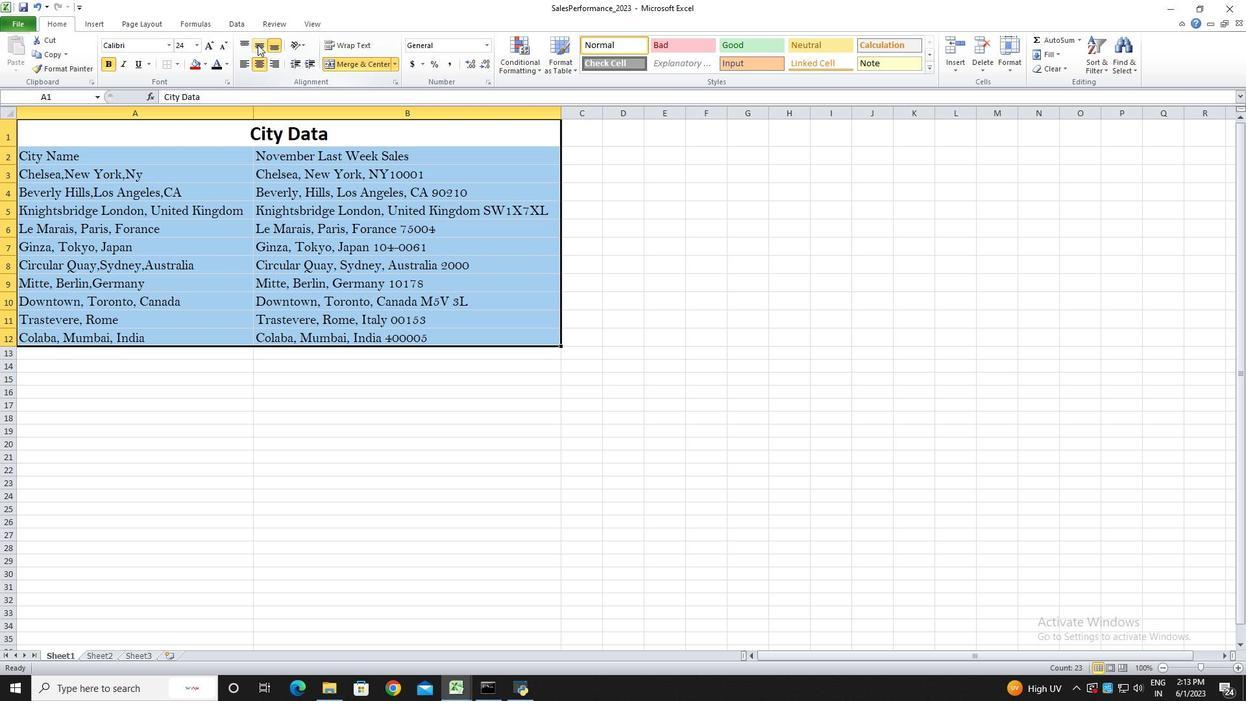 
Action: Mouse moved to (256, 65)
Screenshot: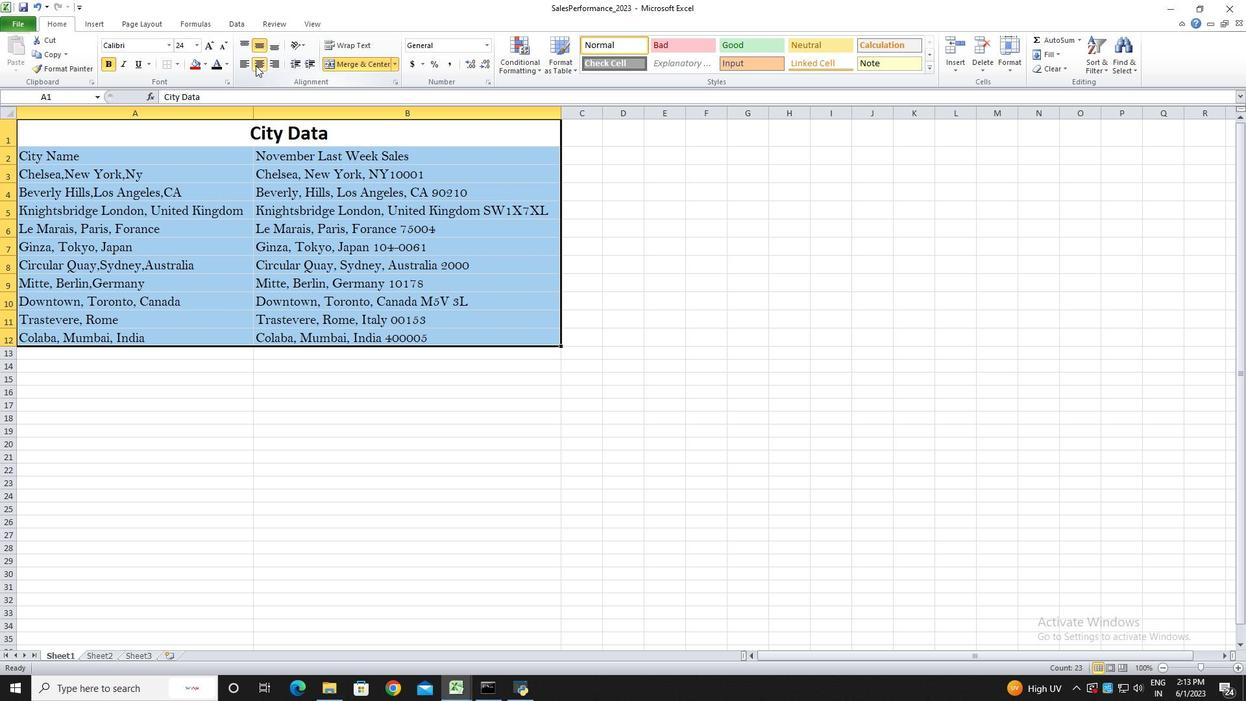 
Action: Mouse pressed left at (256, 65)
Screenshot: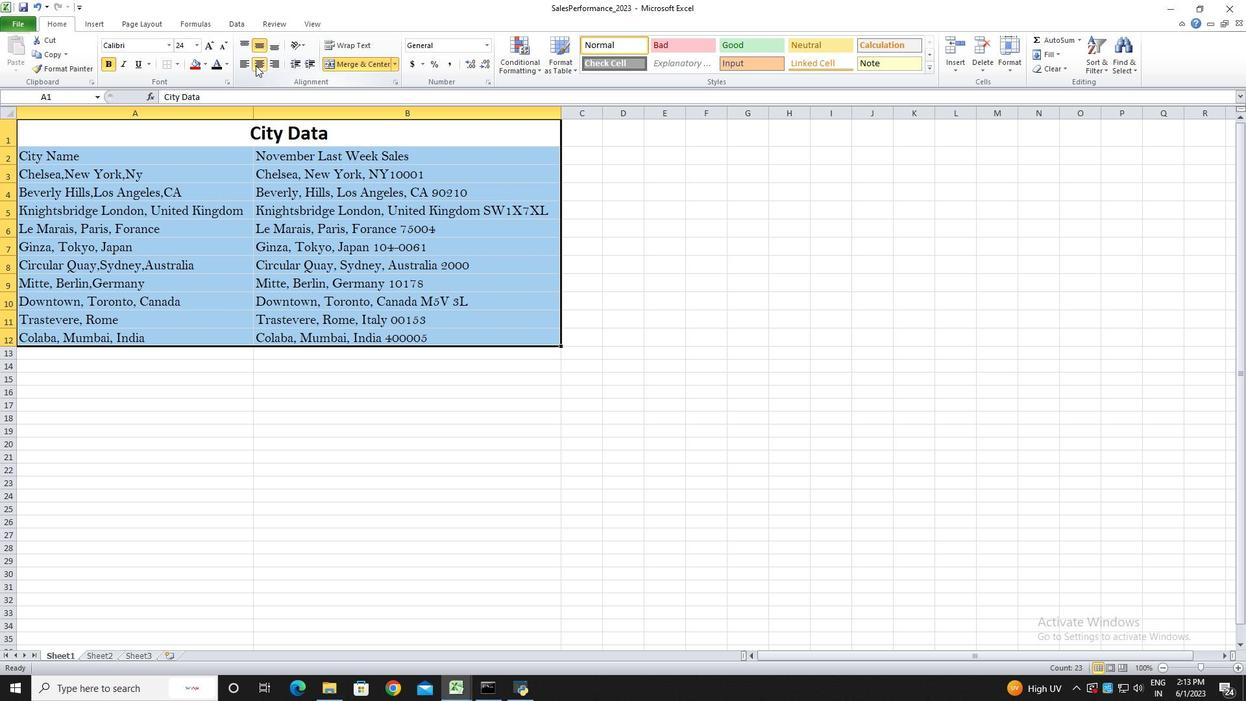 
Action: Mouse pressed left at (256, 65)
Screenshot: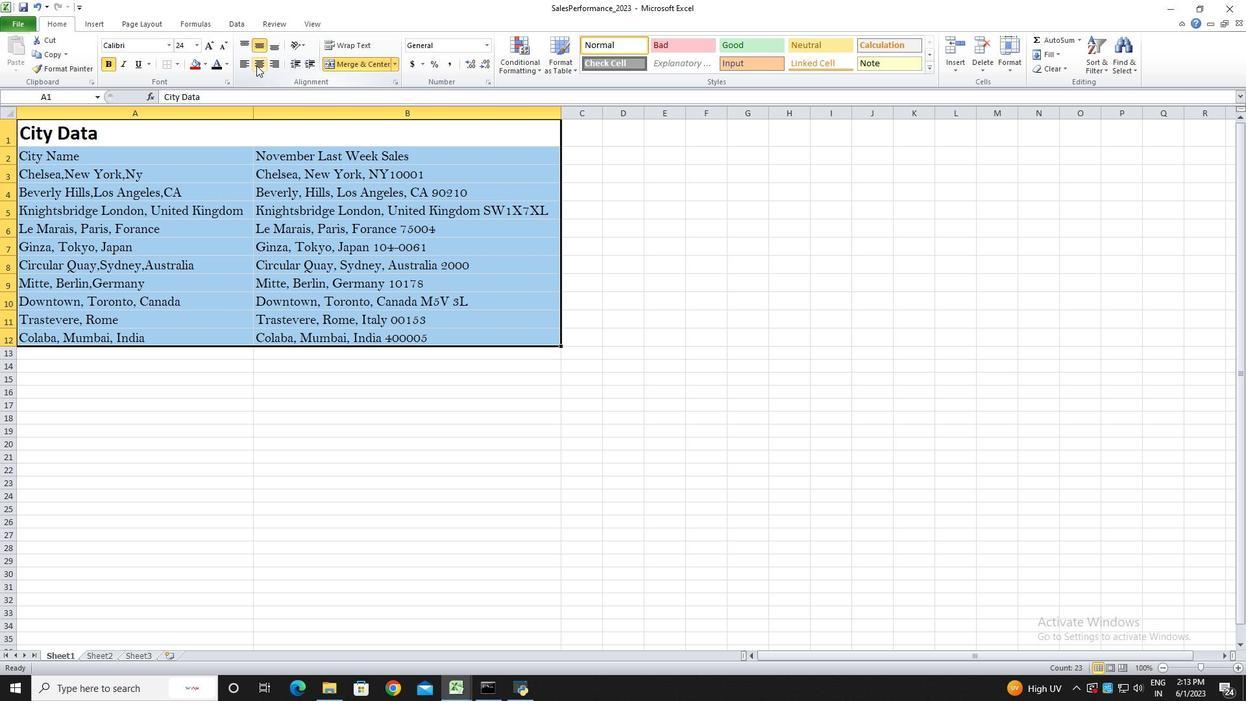 
Action: Mouse moved to (555, 386)
Screenshot: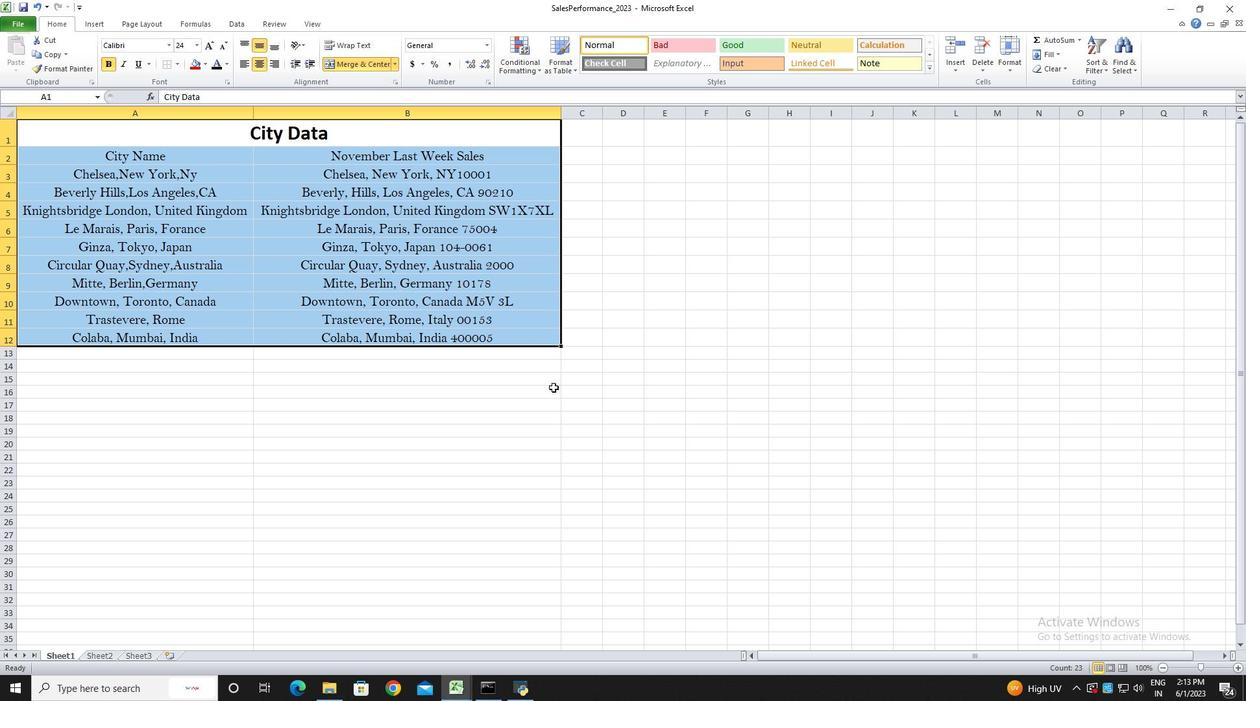 
Action: Mouse pressed left at (555, 386)
Screenshot: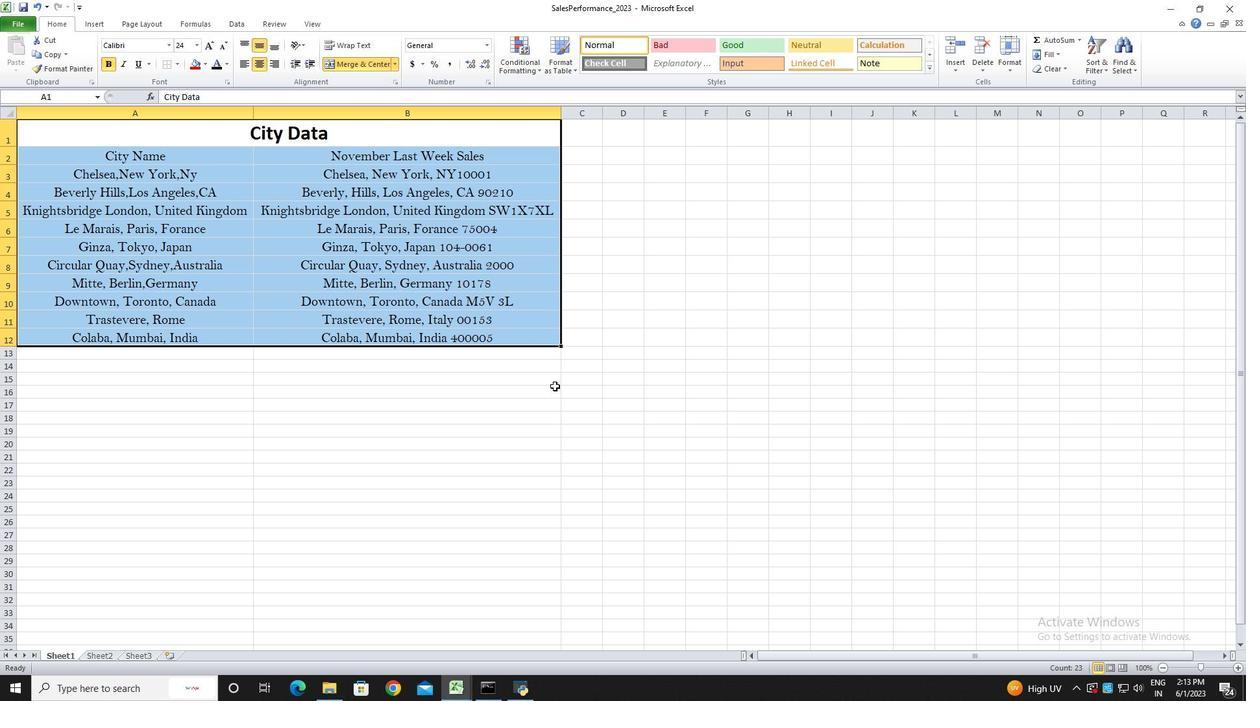 
Action: Key pressed ctrl+Sctrl+Sctrl+S
Screenshot: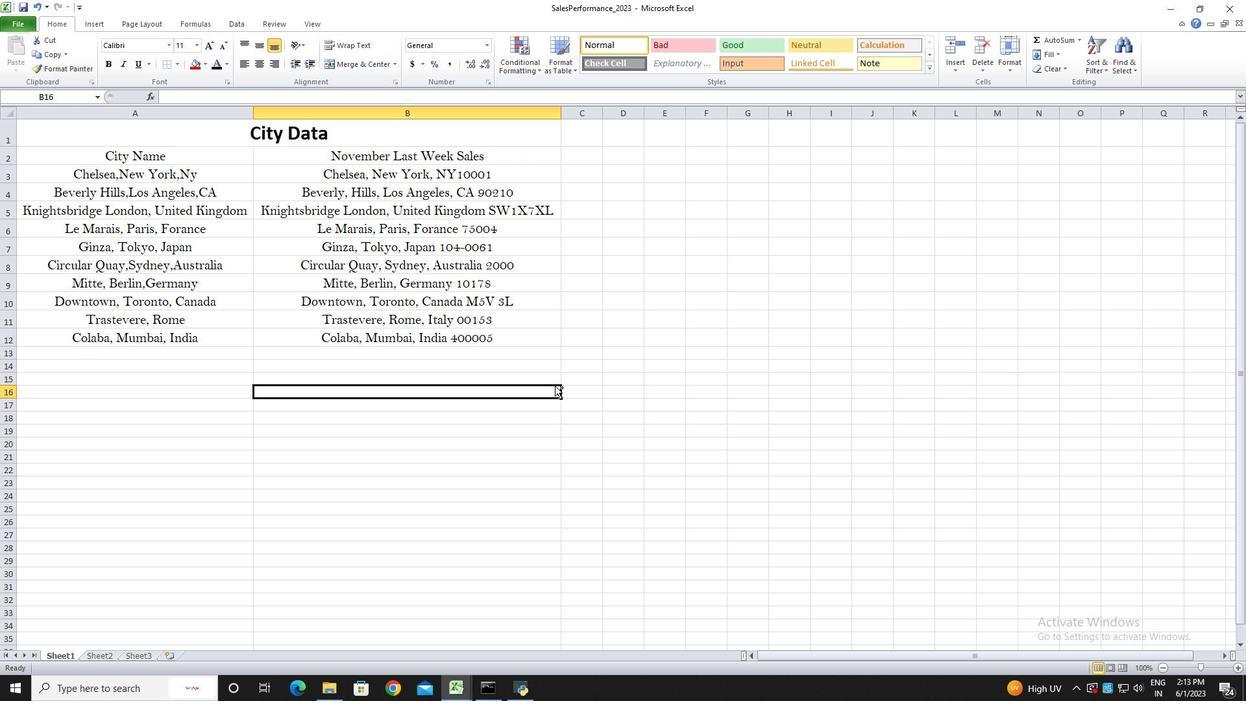 
